 Task: Find a house in Imishli, Azerbaijan for 4 guests from 6th to 12th September with 4 bedrooms, 4 beds, 4 bathrooms, price range ₹10,000-₹14,000, WiFi, TV, and self check-in.
Action: Mouse pressed left at (460, 117)
Screenshot: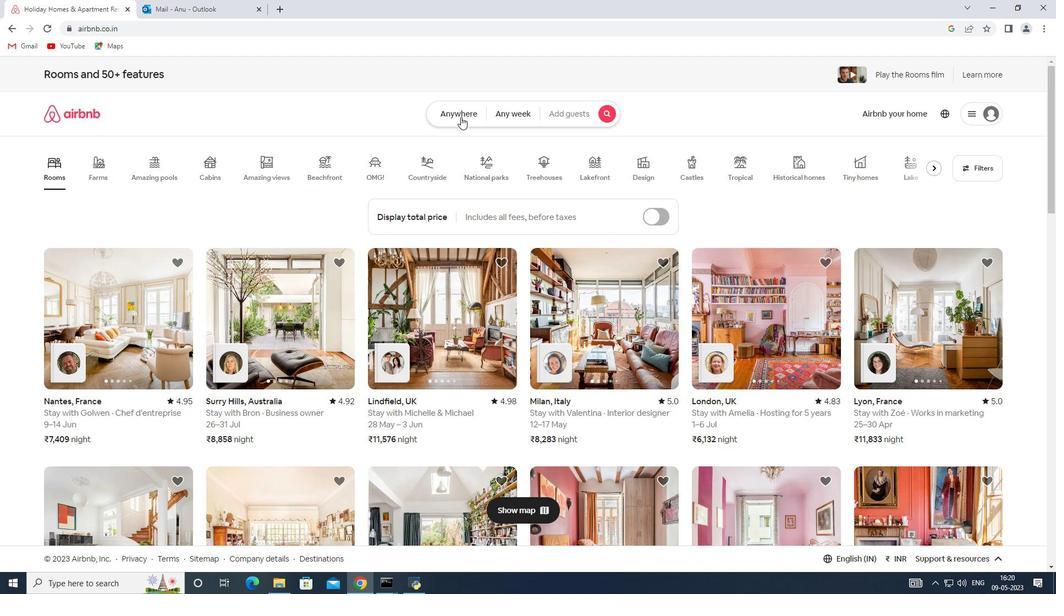 
Action: Mouse moved to (374, 155)
Screenshot: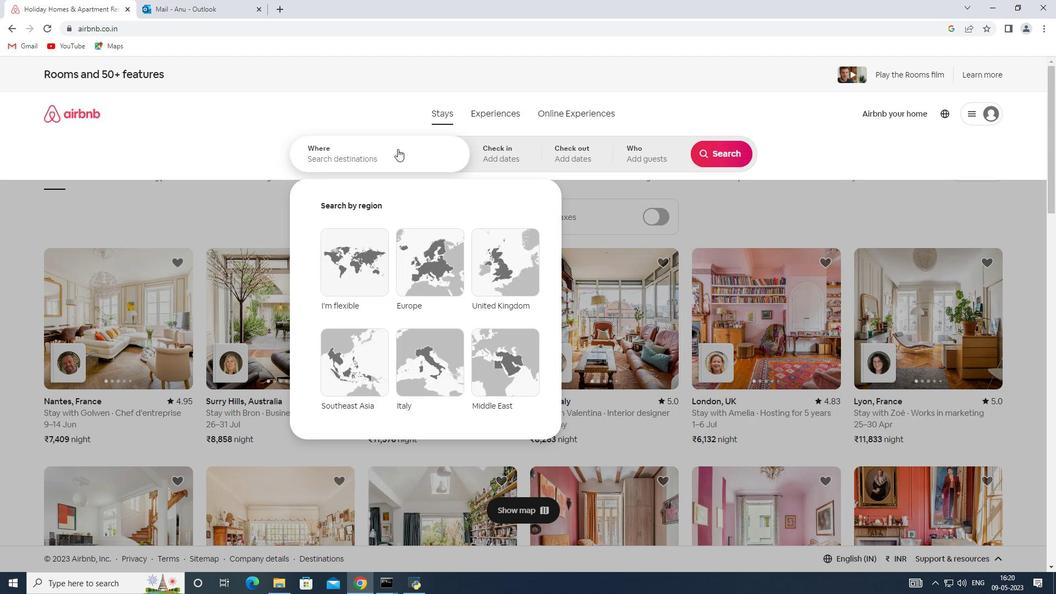 
Action: Mouse pressed left at (374, 155)
Screenshot: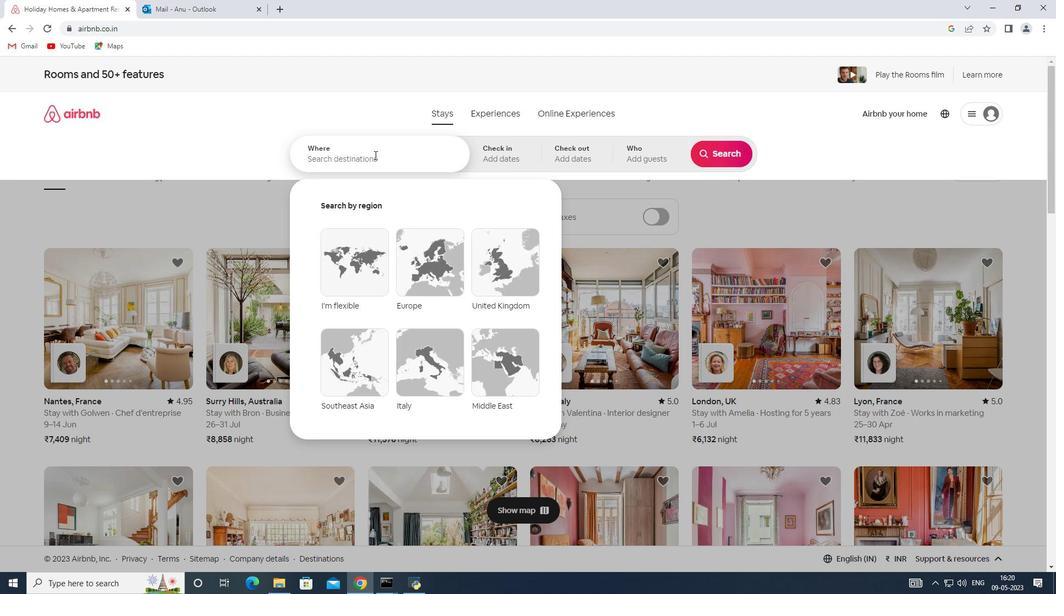 
Action: Key pressed <Key.shift><Key.shift><Key.shift><Key.shift><Key.shift><Key.shift><Key.shift><Key.shift><Key.shift><Key.shift><Key.shift><Key.shift><Key.shift><Key.shift><Key.shift><Key.shift><Key.shift><Key.shift><Key.shift><Key.shift><Key.shift><Key.shift><Key.shift><Key.shift><Key.shift><Key.shift><Key.shift><Key.shift><Key.shift><Key.shift><Key.shift><Key.shift><Key.shift><Key.shift><Key.shift><Key.shift><Key.shift><Key.shift><Key.shift><Key.shift><Key.shift><Key.shift><Key.shift><Key.shift><Key.shift><Key.shift><Key.shift><Key.shift><Key.shift><Key.shift><Key.shift><Key.shift><Key.shift>I
Screenshot: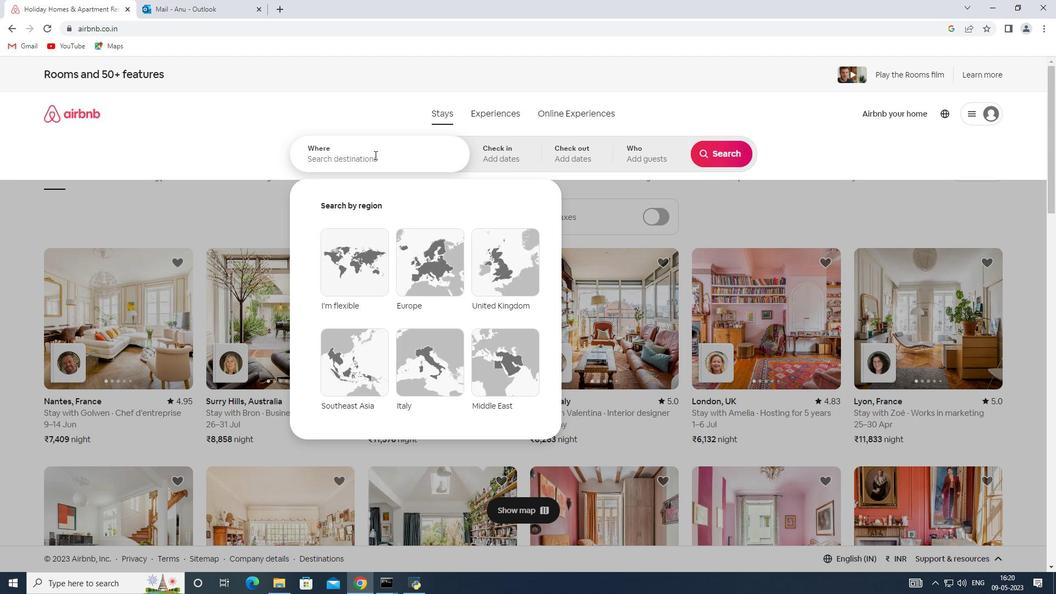 
Action: Mouse moved to (374, 155)
Screenshot: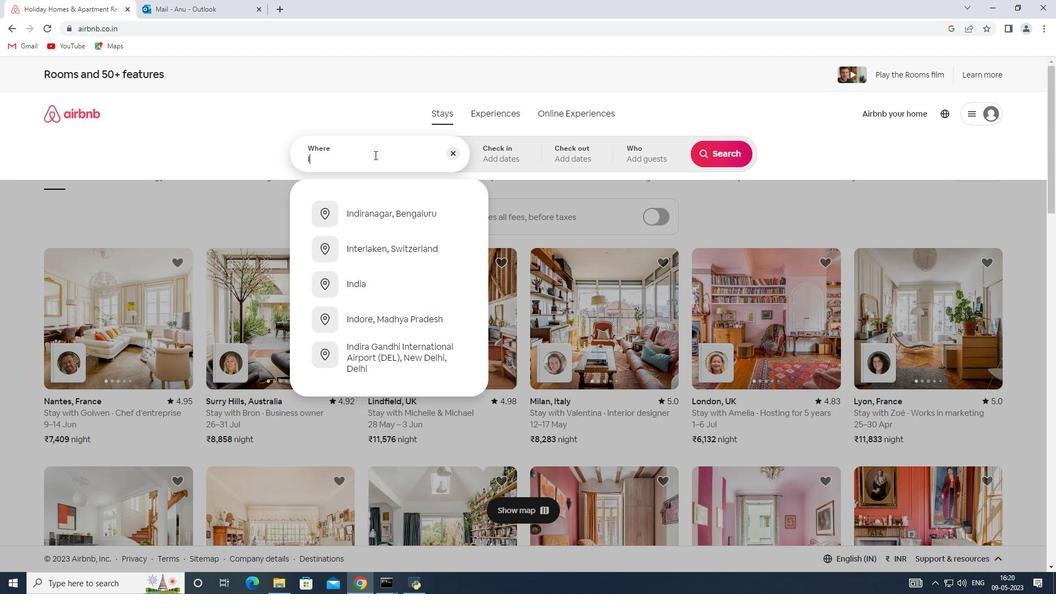 
Action: Key pressed mishli,<Key.shift><Key.shift><Key.shift>Azerbaijan
Screenshot: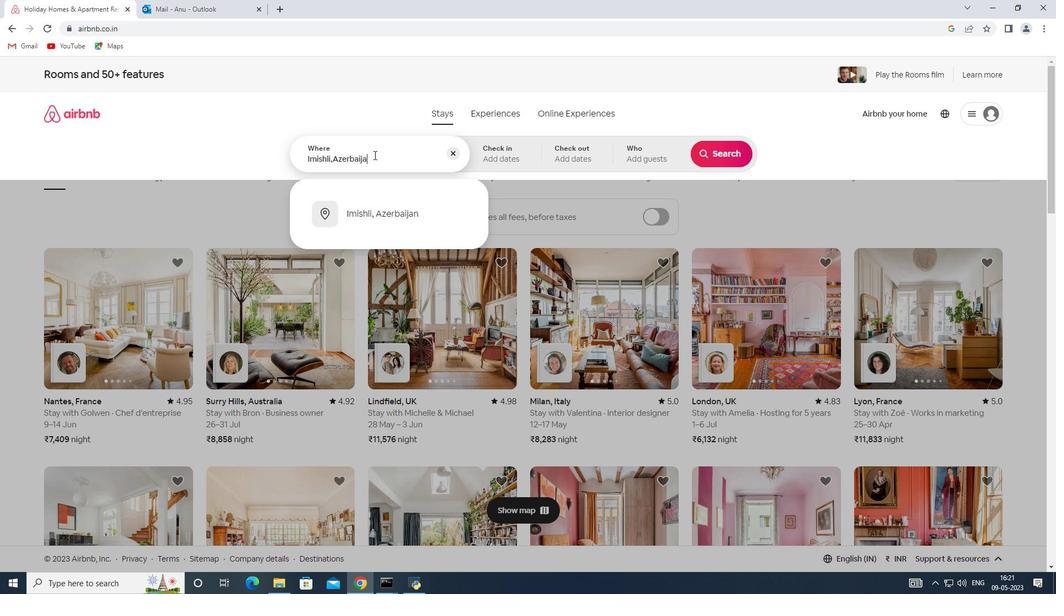 
Action: Mouse moved to (498, 156)
Screenshot: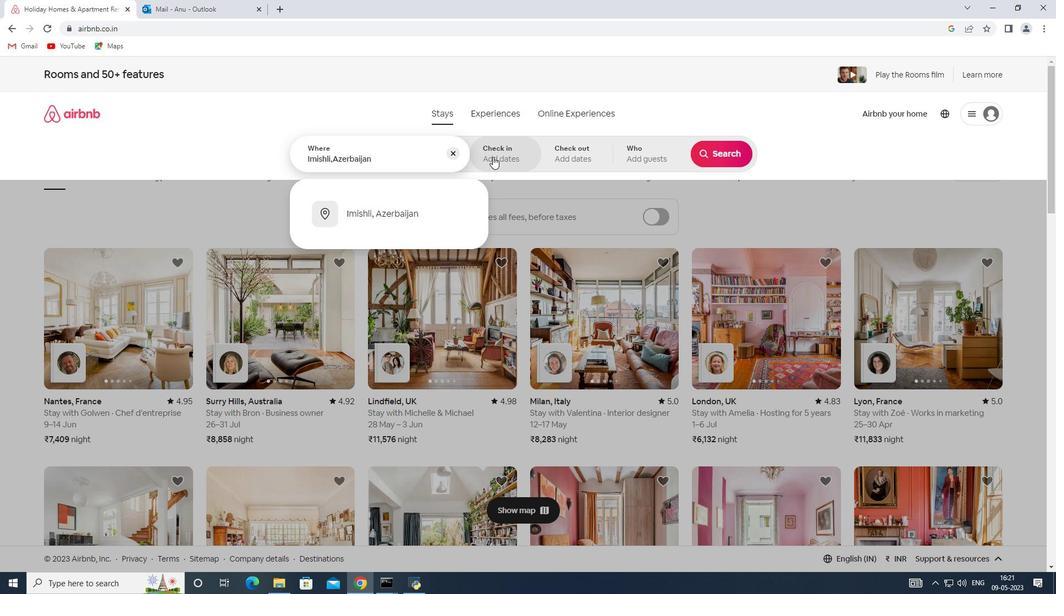 
Action: Mouse pressed left at (498, 156)
Screenshot: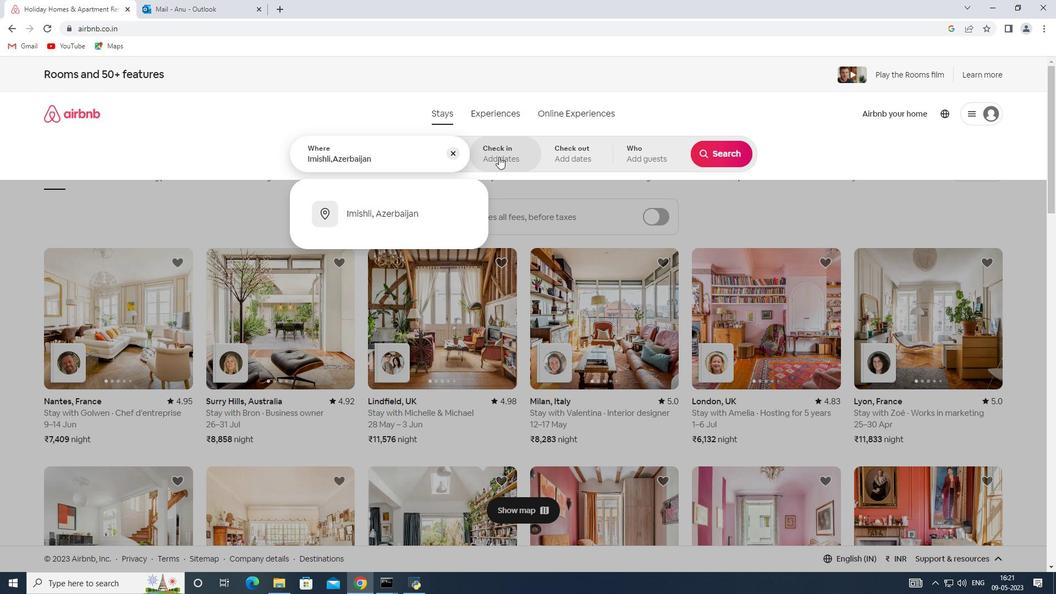 
Action: Mouse moved to (723, 235)
Screenshot: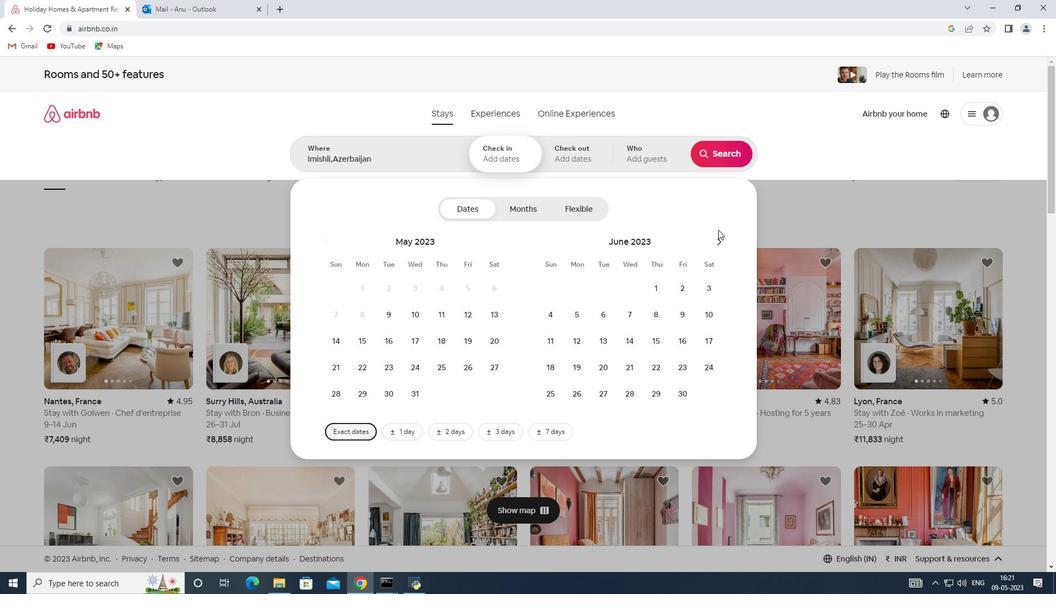 
Action: Mouse pressed left at (723, 235)
Screenshot: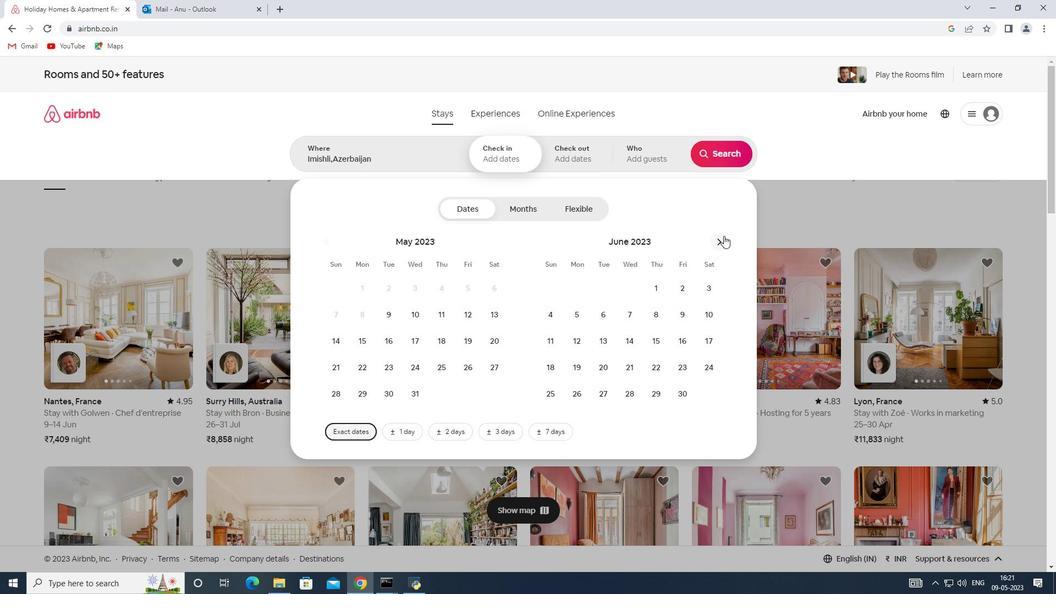 
Action: Mouse pressed left at (723, 235)
Screenshot: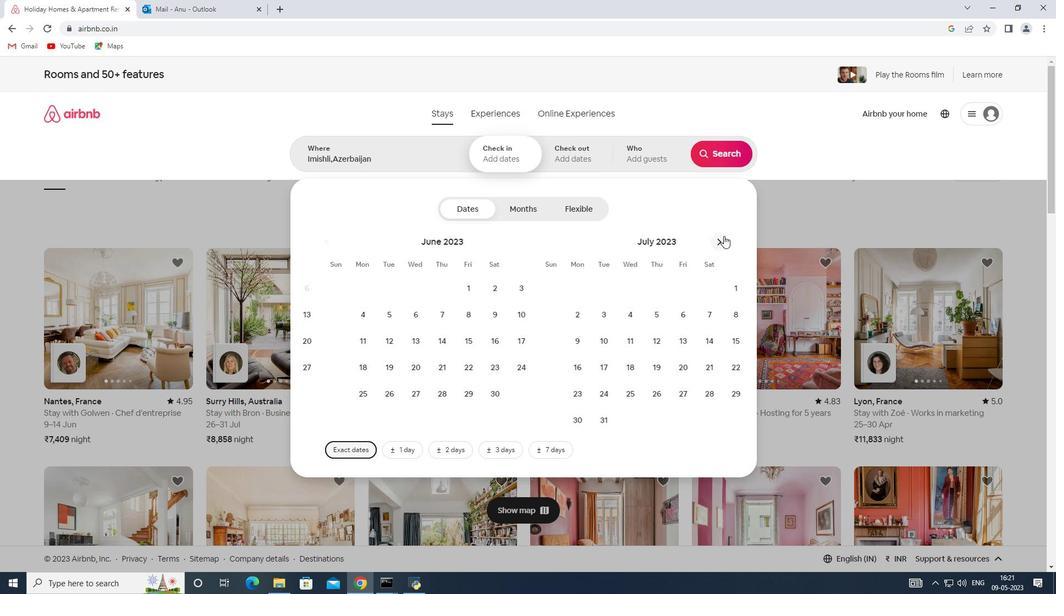 
Action: Mouse pressed left at (723, 235)
Screenshot: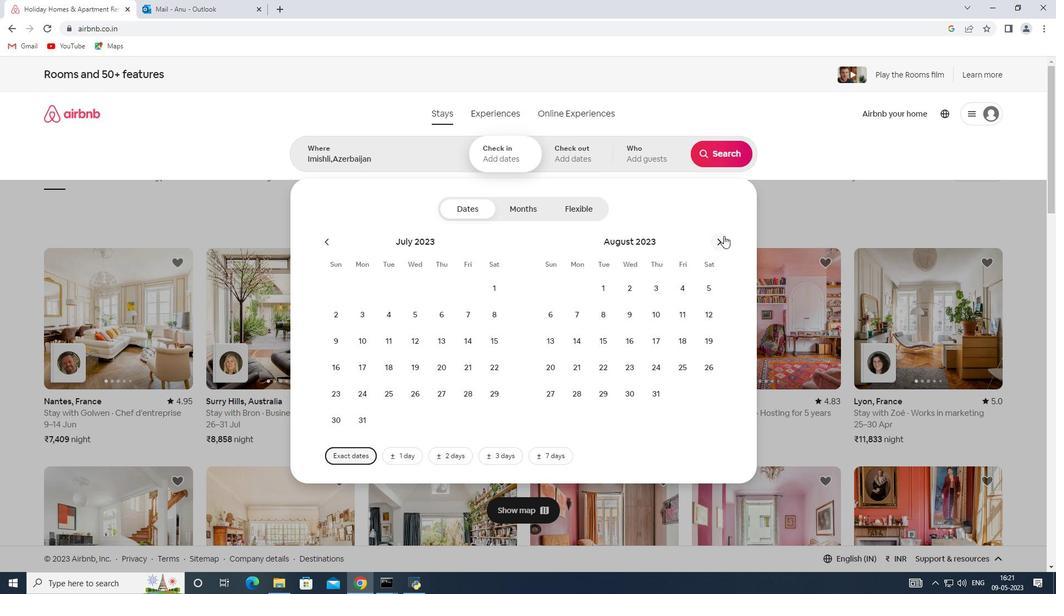 
Action: Mouse moved to (635, 319)
Screenshot: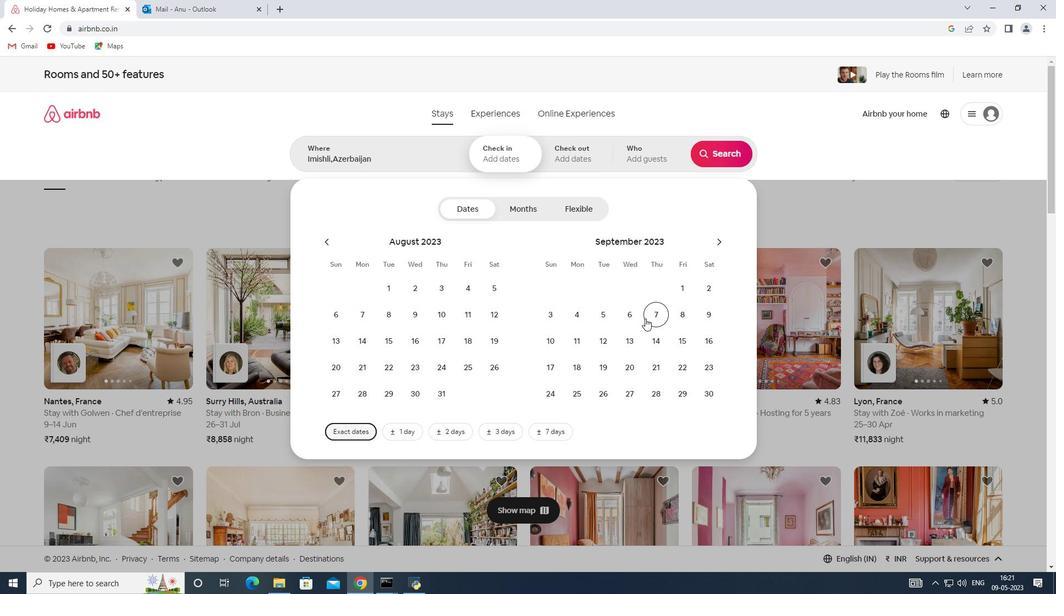 
Action: Mouse pressed left at (635, 319)
Screenshot: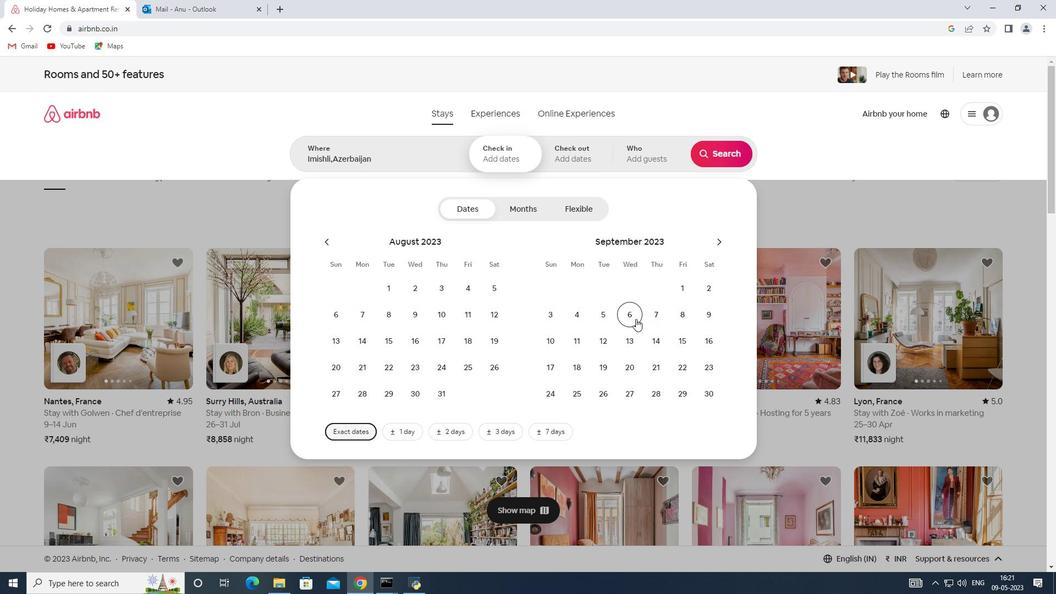 
Action: Mouse moved to (603, 347)
Screenshot: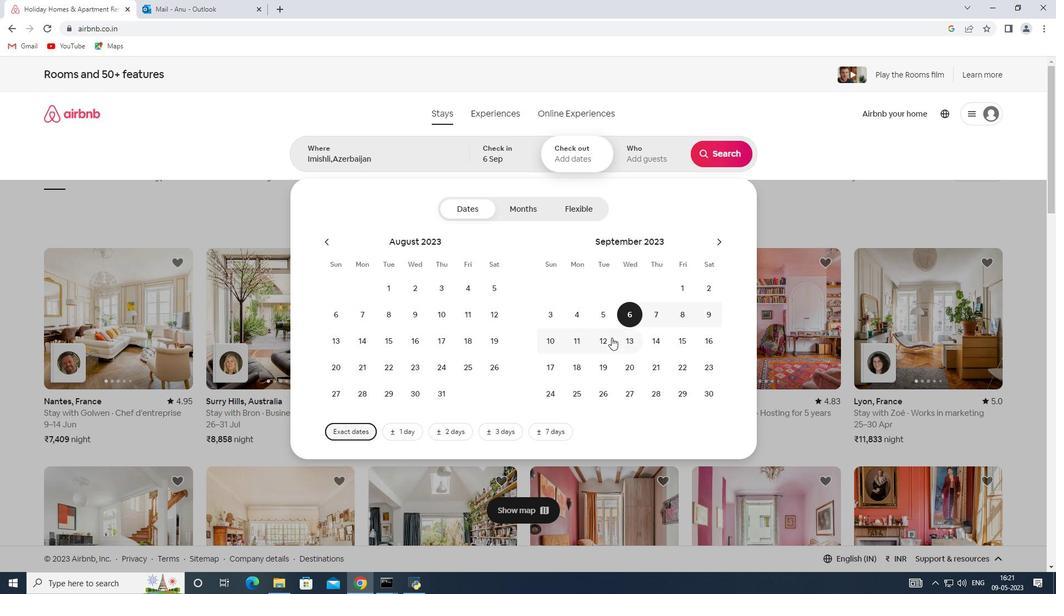 
Action: Mouse pressed left at (603, 347)
Screenshot: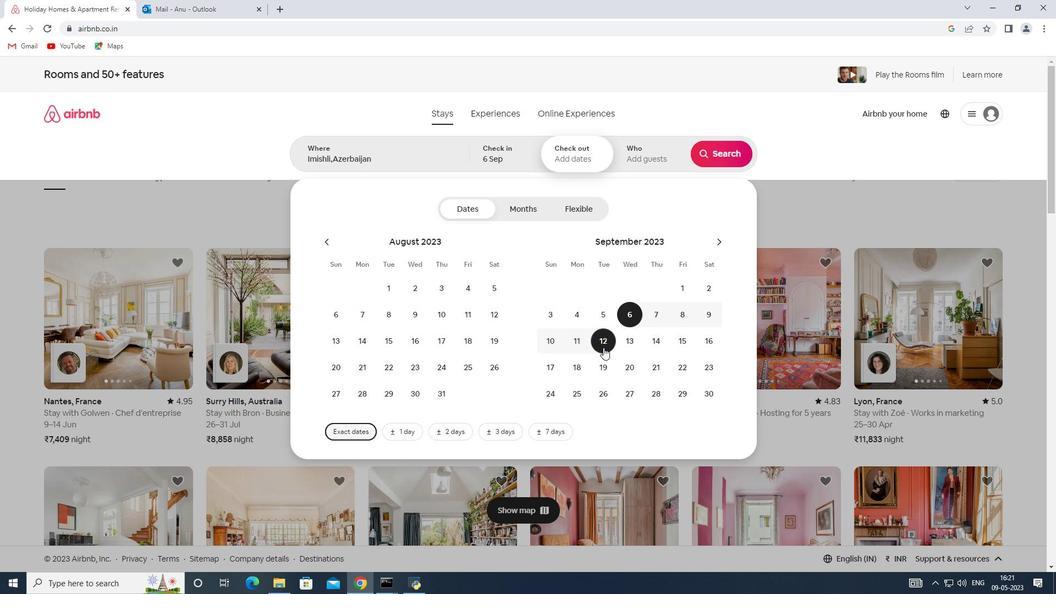 
Action: Mouse moved to (660, 157)
Screenshot: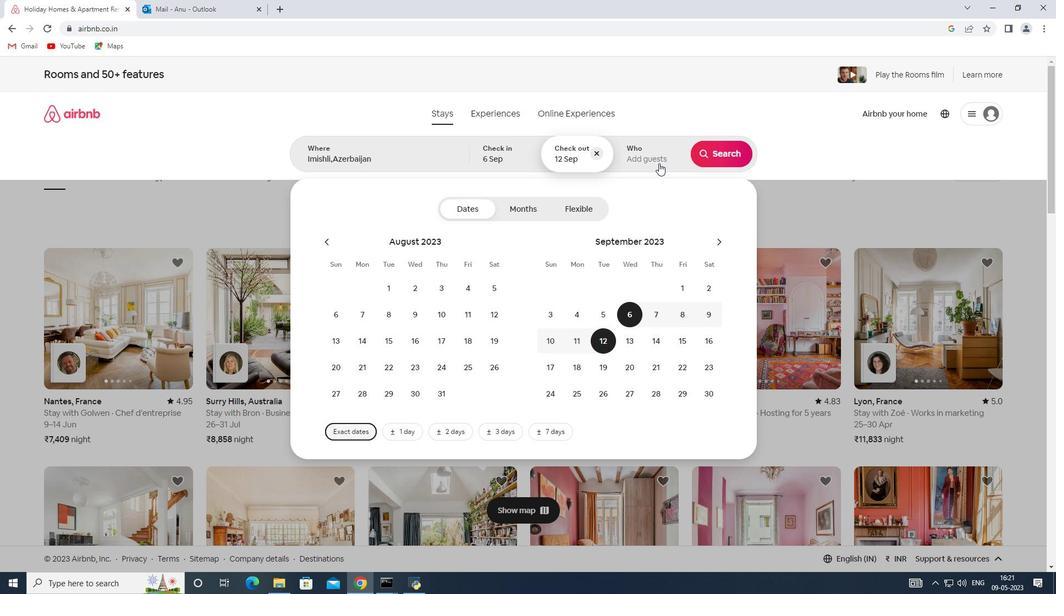 
Action: Mouse pressed left at (660, 157)
Screenshot: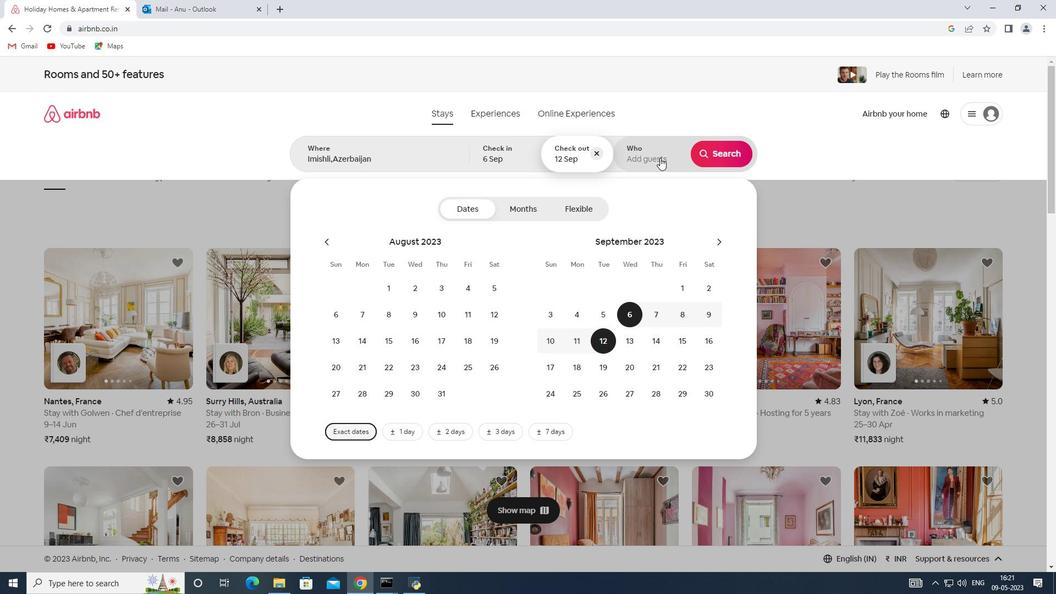 
Action: Mouse moved to (720, 210)
Screenshot: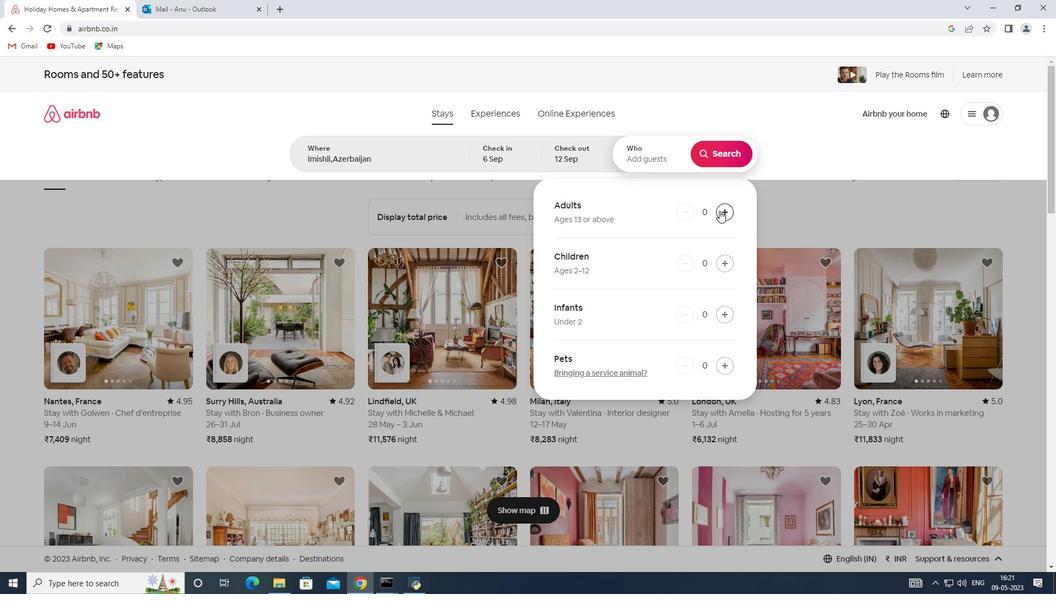 
Action: Mouse pressed left at (720, 210)
Screenshot: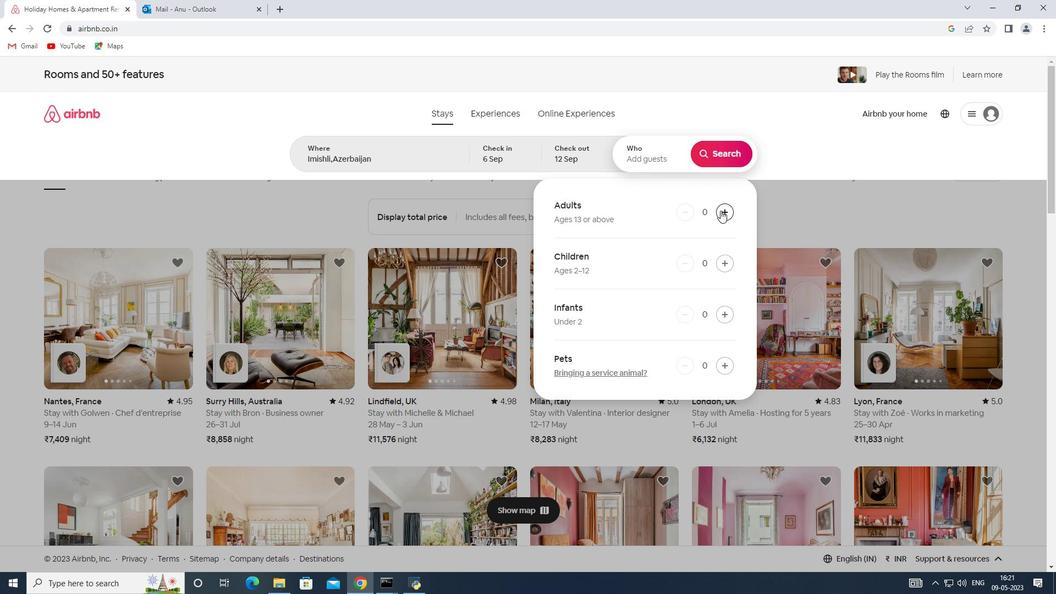 
Action: Mouse pressed left at (720, 210)
Screenshot: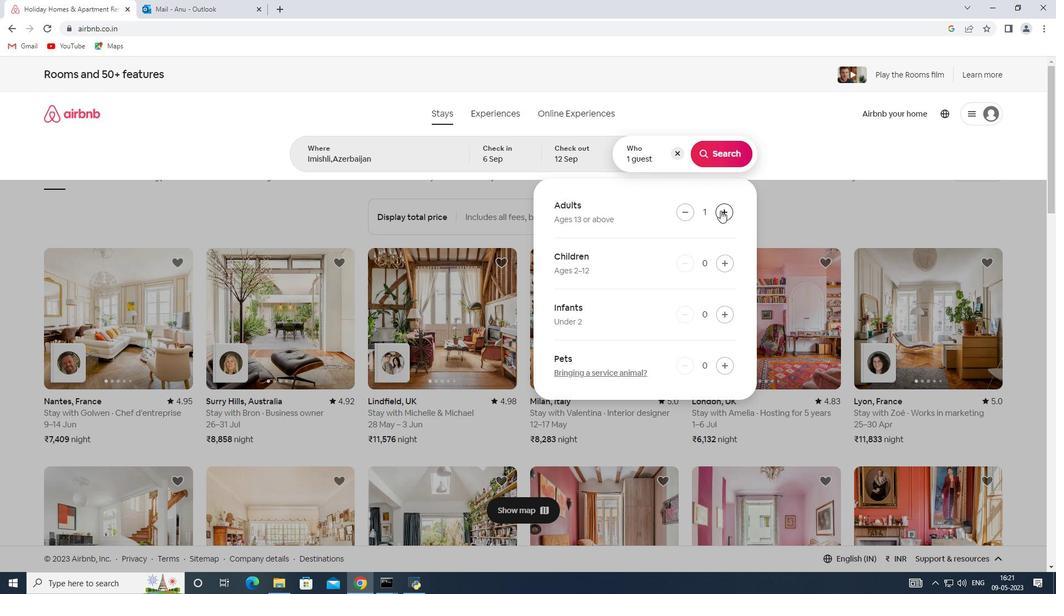 
Action: Mouse moved to (716, 214)
Screenshot: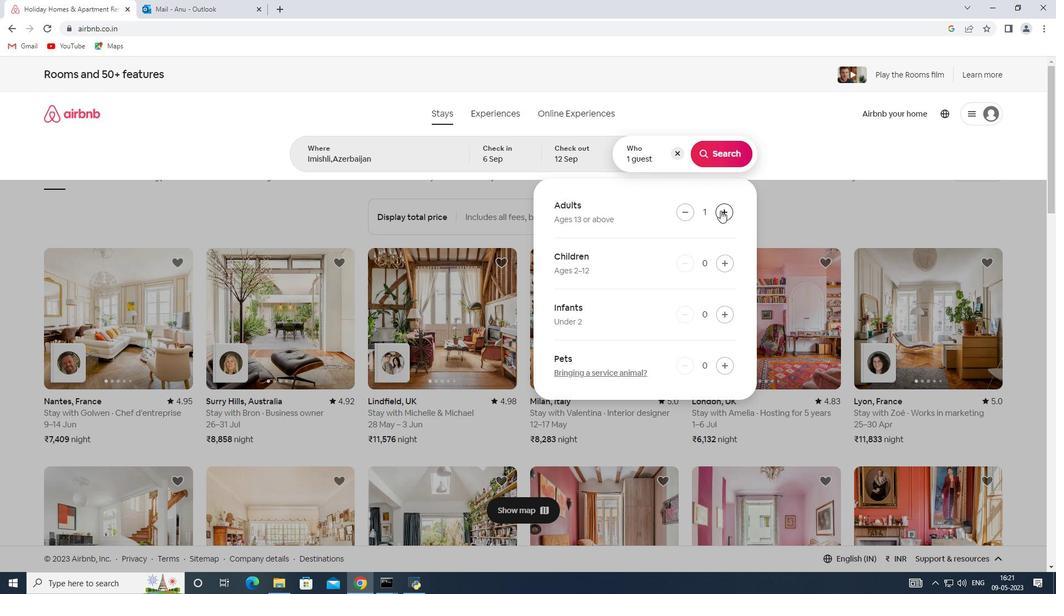 
Action: Mouse pressed left at (716, 214)
Screenshot: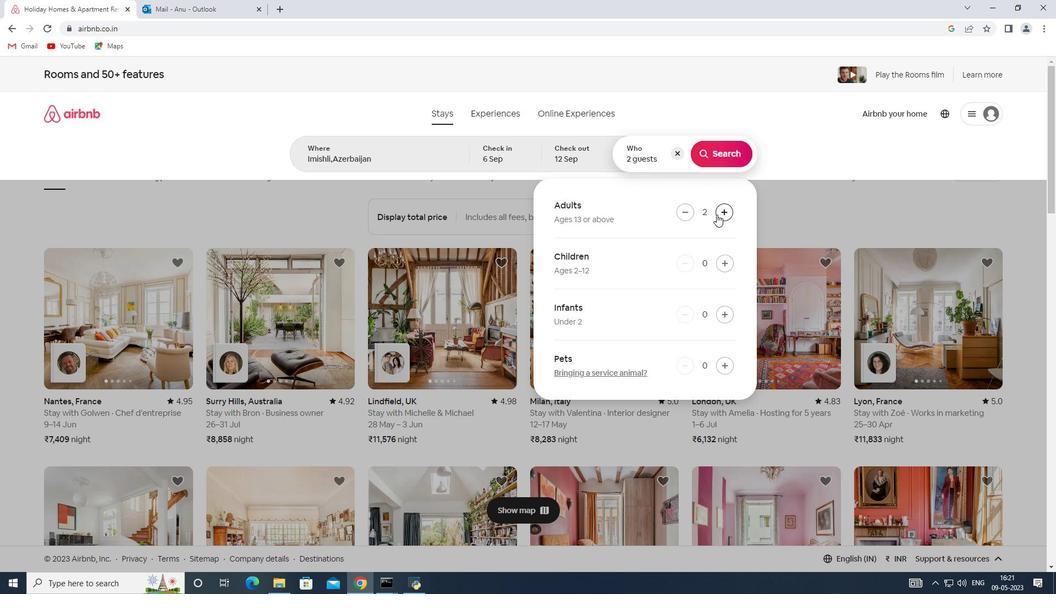 
Action: Mouse pressed left at (716, 214)
Screenshot: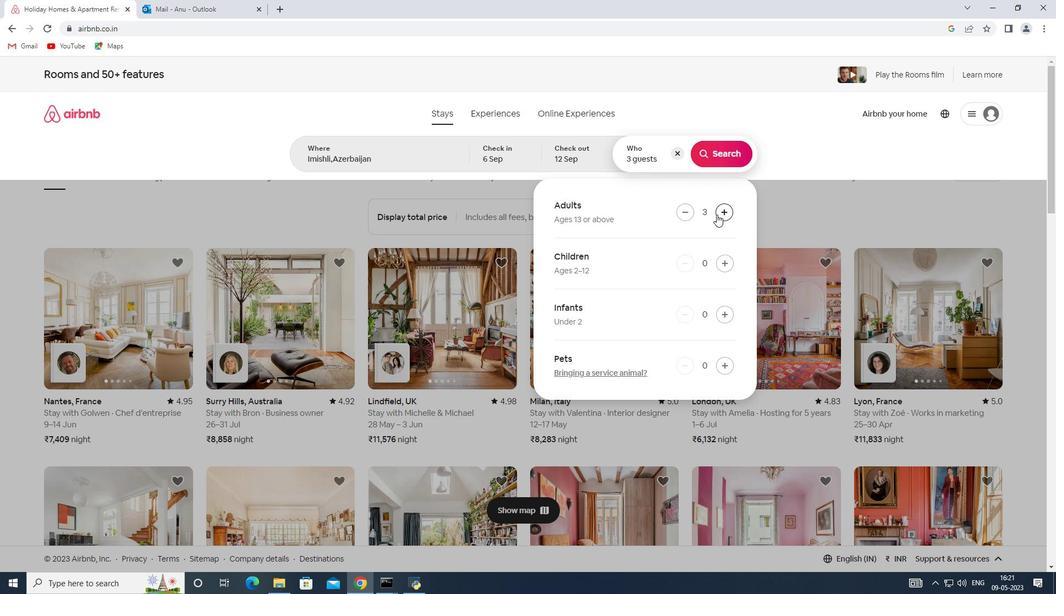 
Action: Mouse moved to (710, 146)
Screenshot: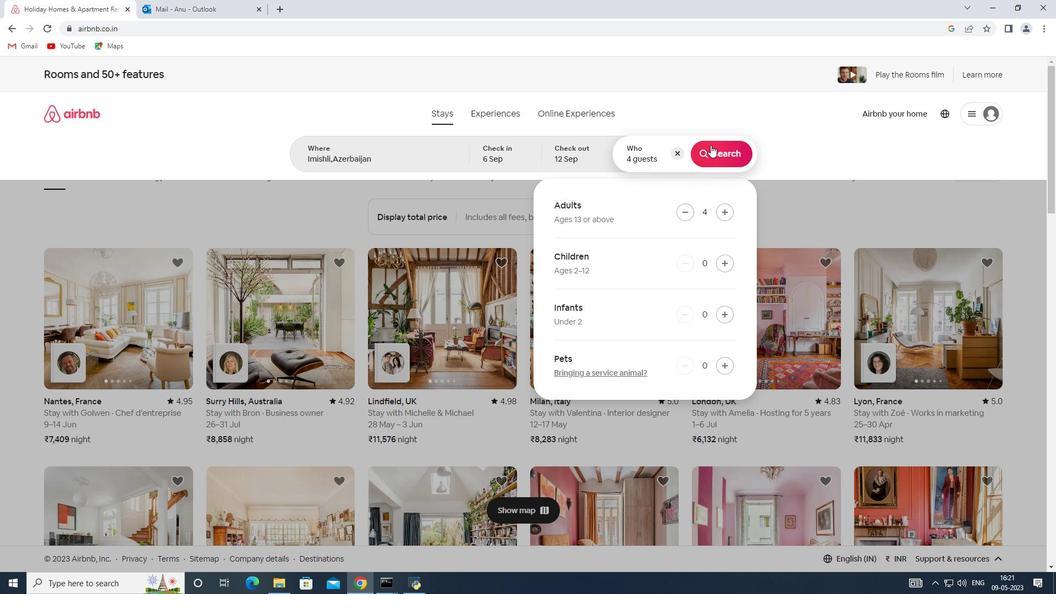 
Action: Mouse pressed left at (710, 146)
Screenshot: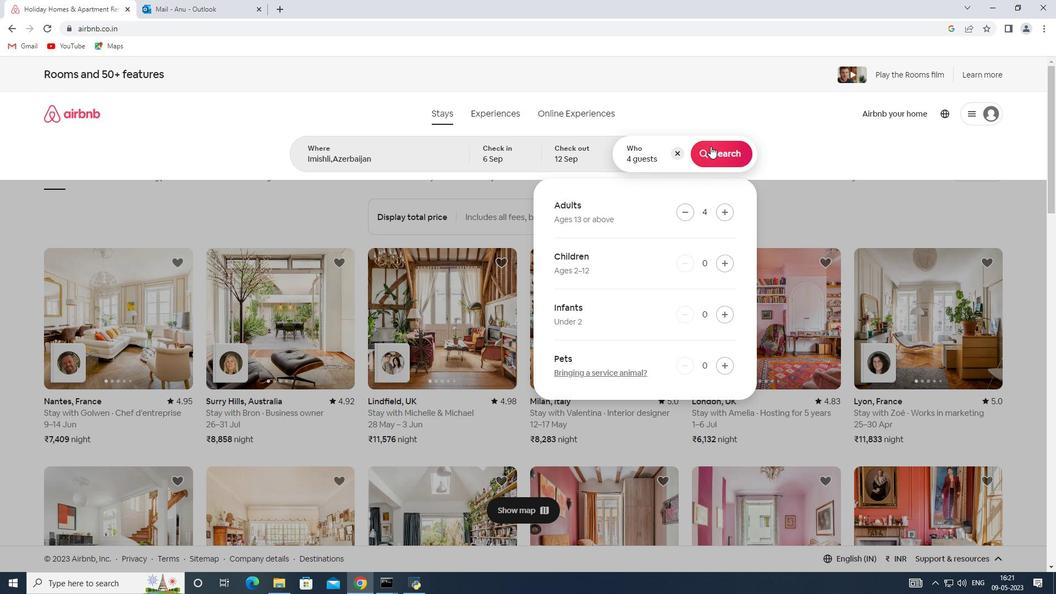 
Action: Mouse moved to (1009, 117)
Screenshot: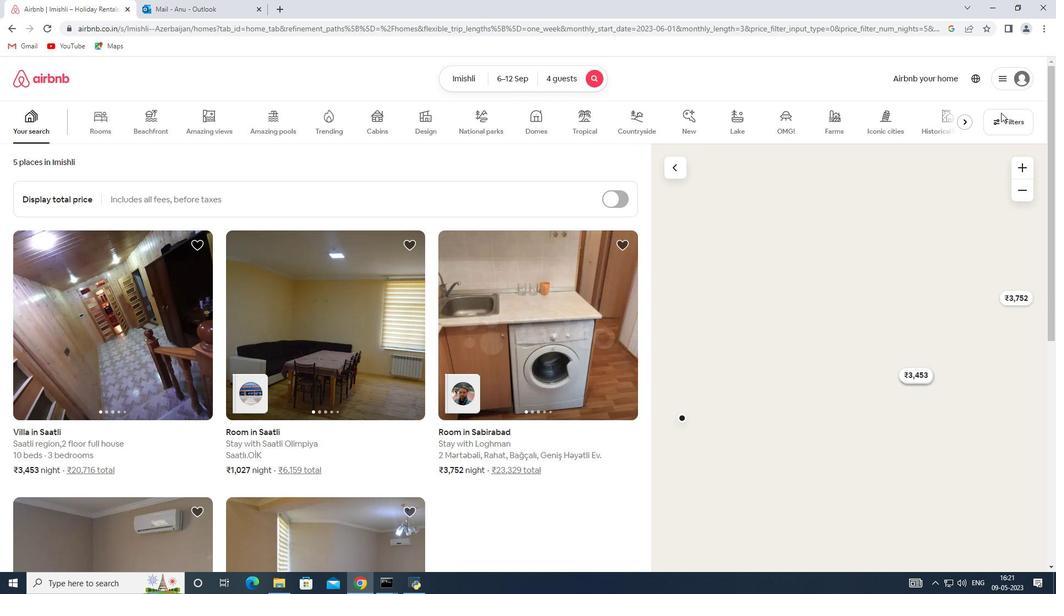 
Action: Mouse pressed left at (1009, 117)
Screenshot: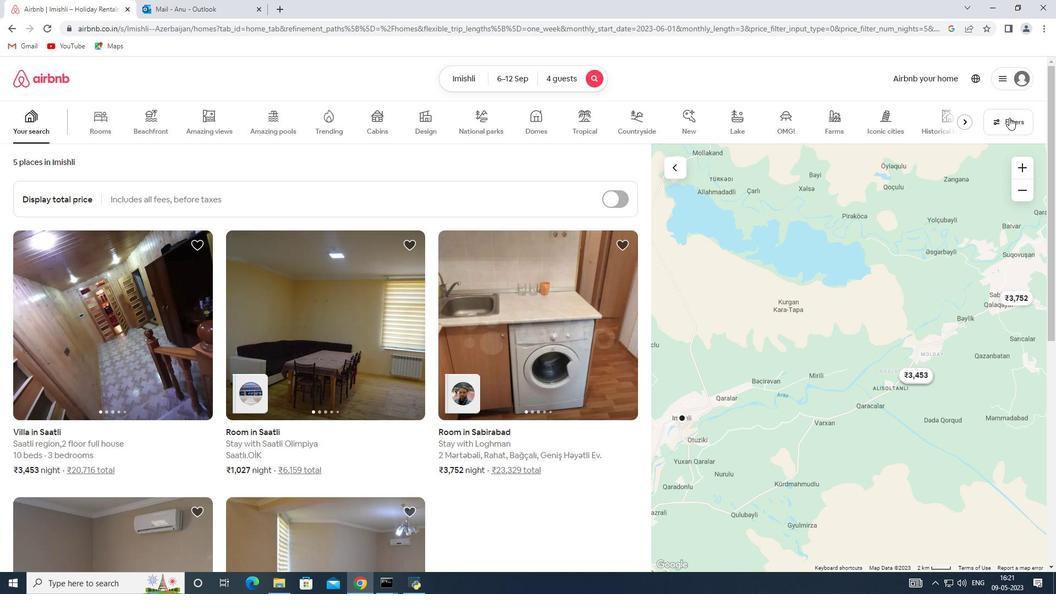 
Action: Mouse moved to (392, 397)
Screenshot: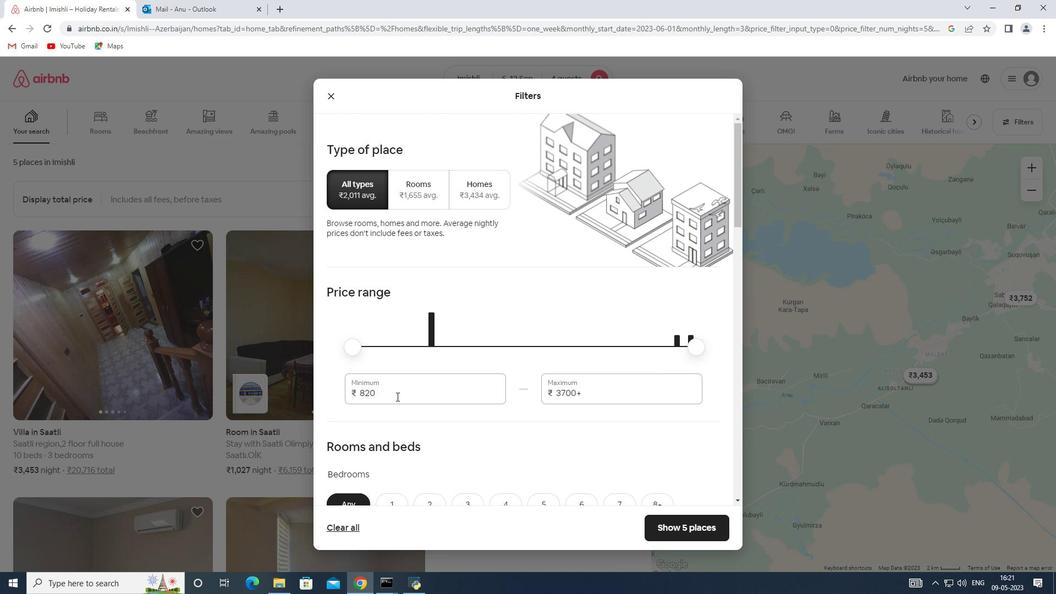
Action: Mouse pressed left at (392, 397)
Screenshot: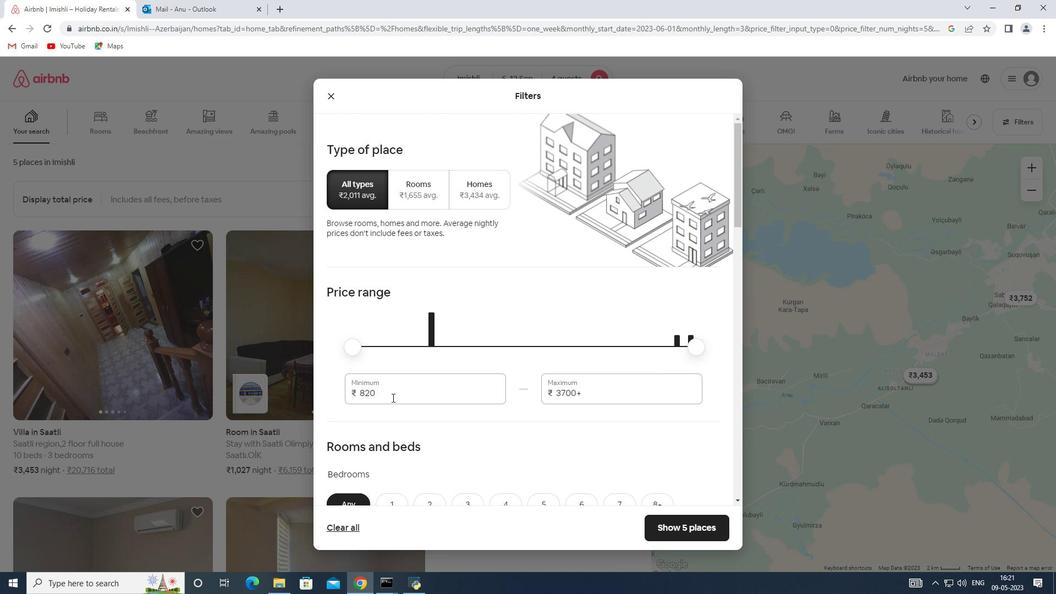 
Action: Mouse moved to (347, 390)
Screenshot: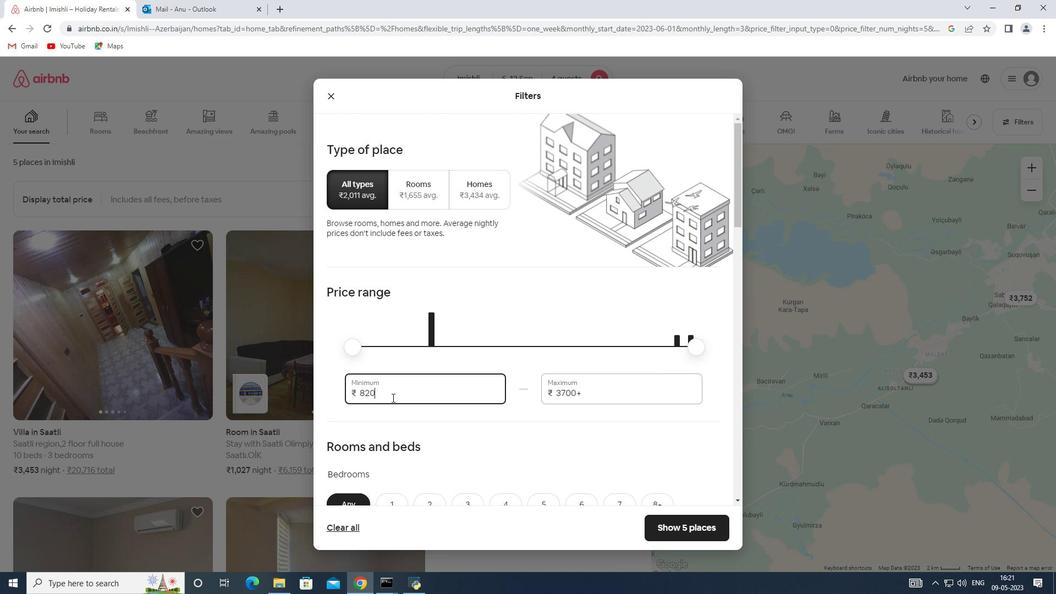 
Action: Key pressed 10000
Screenshot: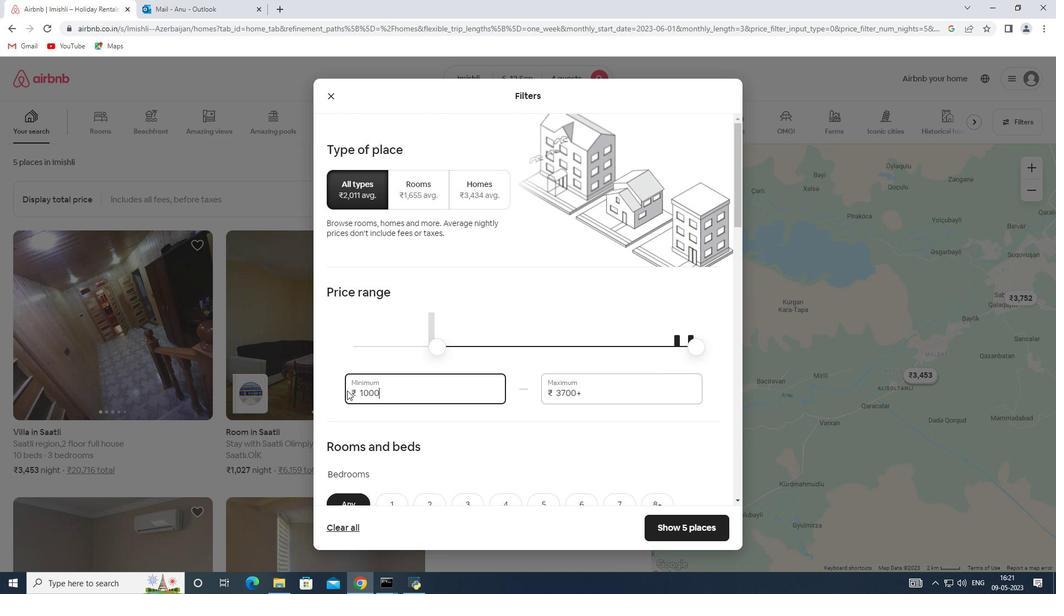 
Action: Mouse moved to (590, 391)
Screenshot: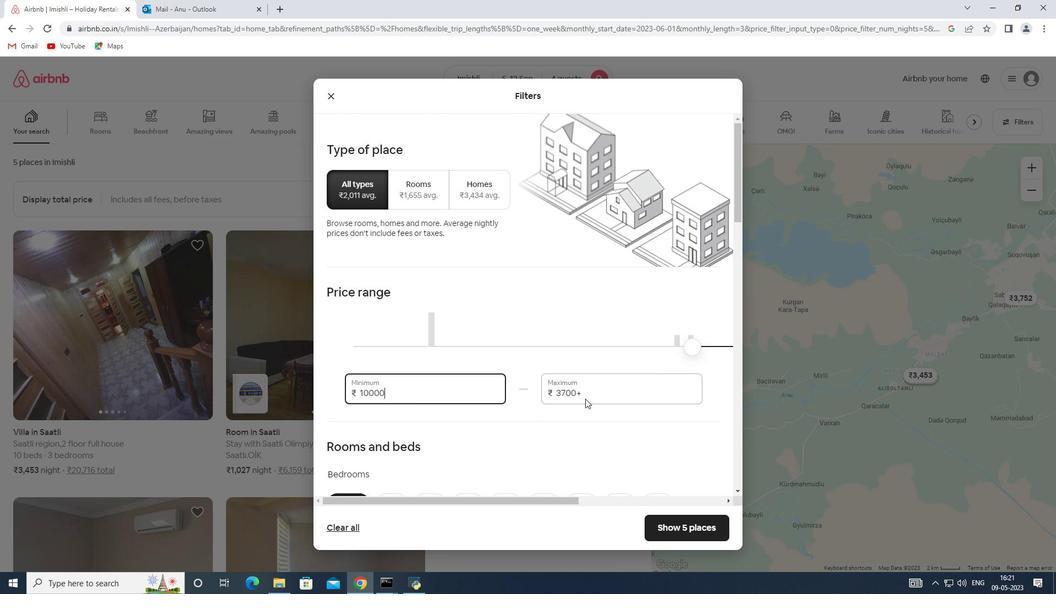 
Action: Mouse pressed left at (590, 391)
Screenshot: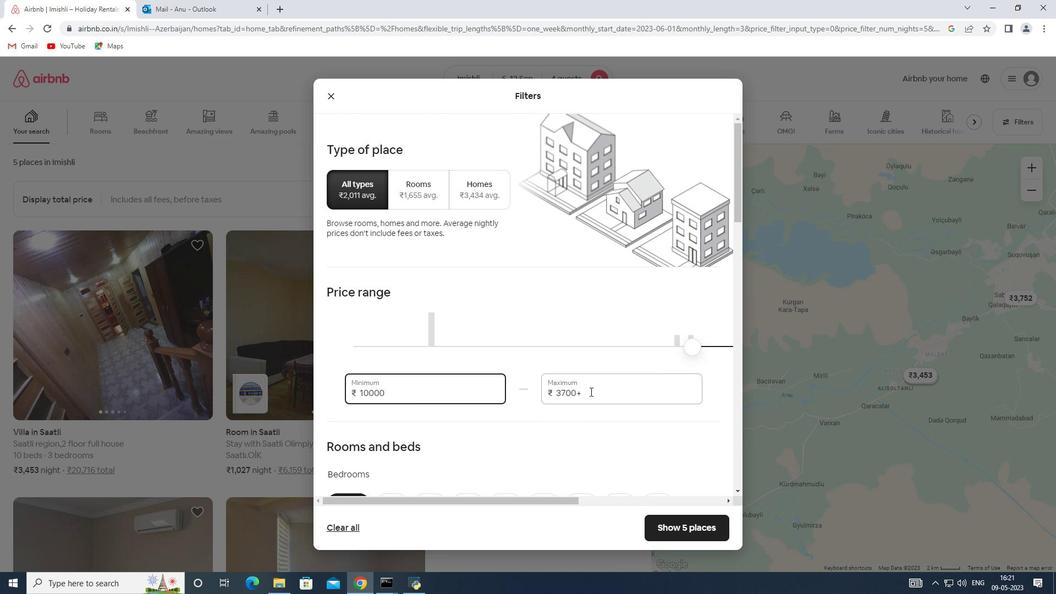 
Action: Mouse moved to (506, 389)
Screenshot: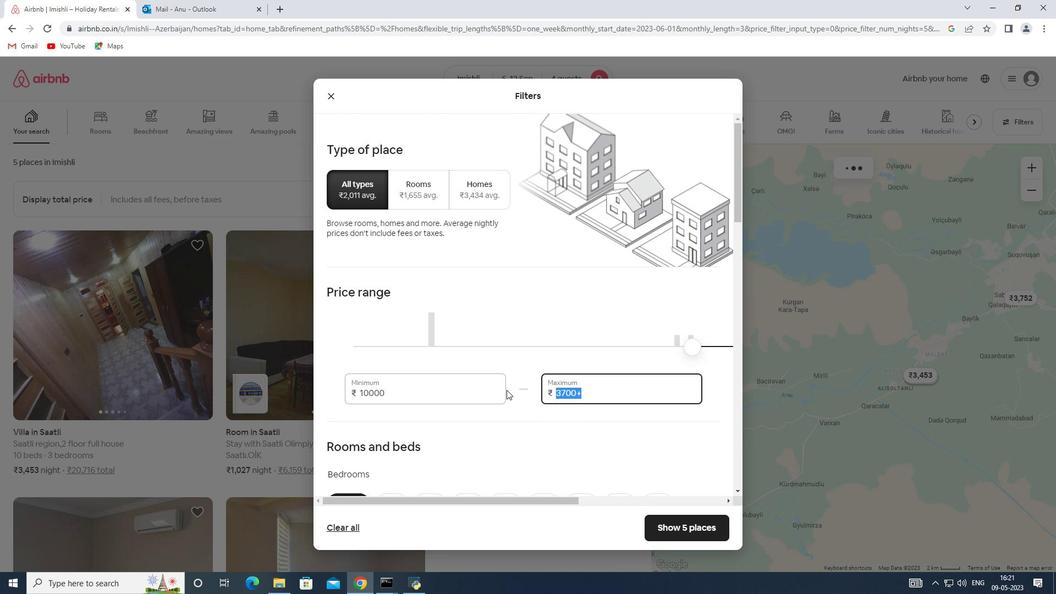 
Action: Key pressed 14000
Screenshot: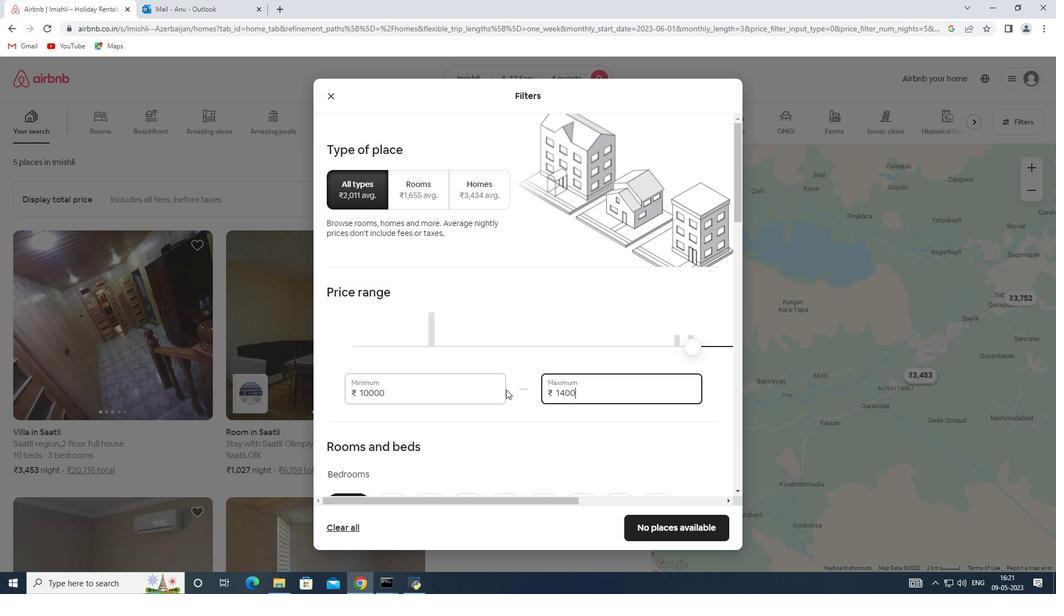 
Action: Mouse scrolled (506, 388) with delta (0, 0)
Screenshot: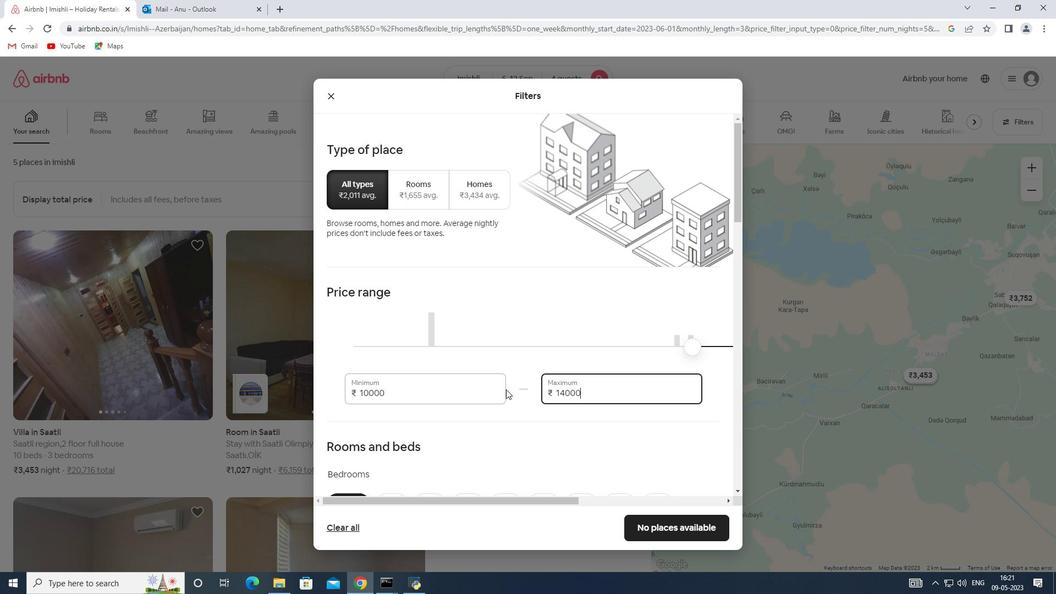 
Action: Mouse scrolled (506, 388) with delta (0, 0)
Screenshot: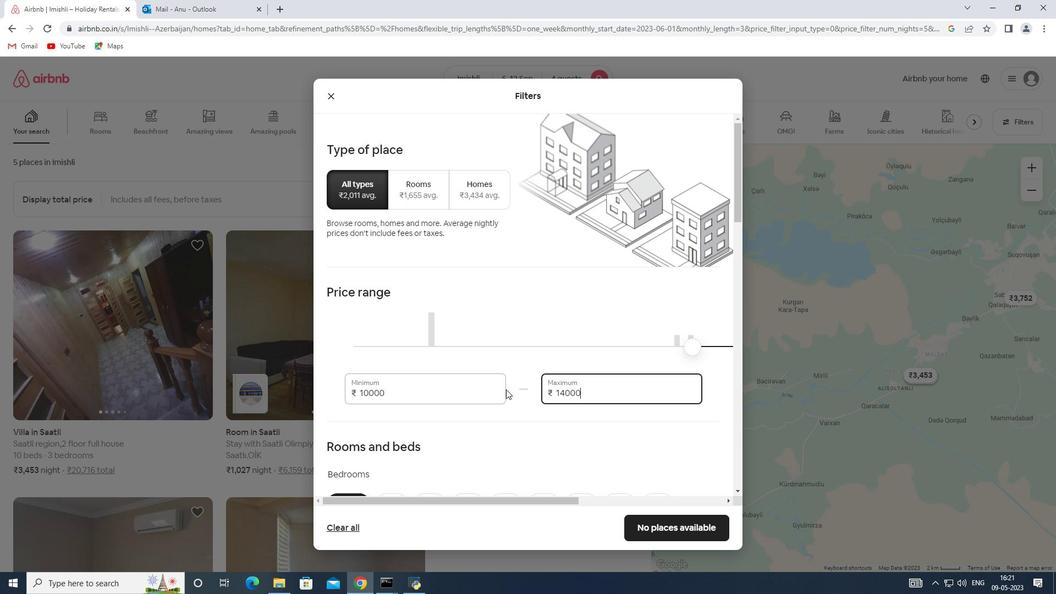 
Action: Mouse scrolled (506, 388) with delta (0, 0)
Screenshot: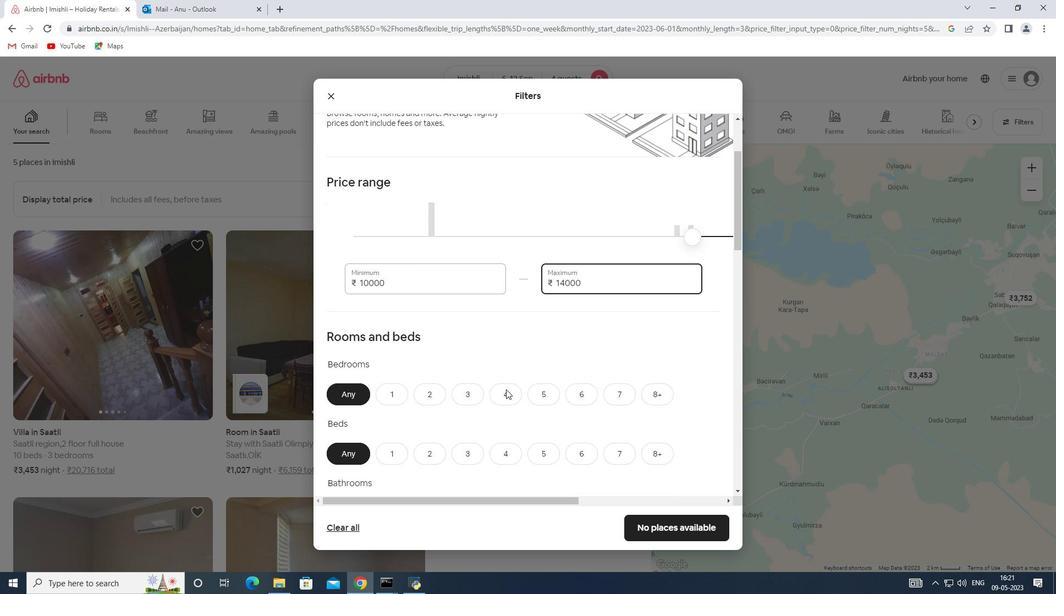 
Action: Mouse moved to (493, 381)
Screenshot: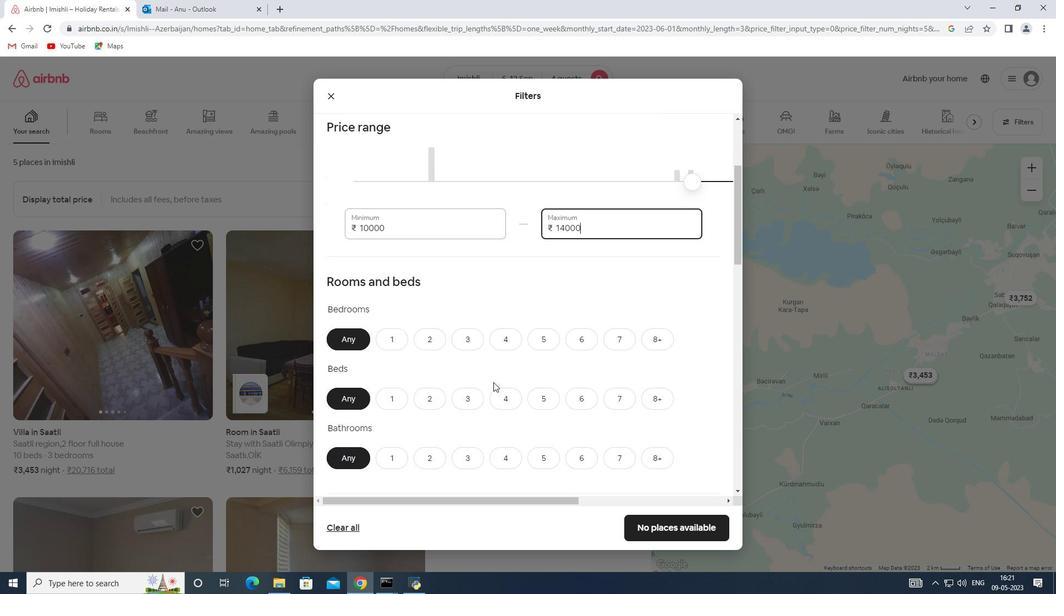 
Action: Mouse scrolled (493, 381) with delta (0, 0)
Screenshot: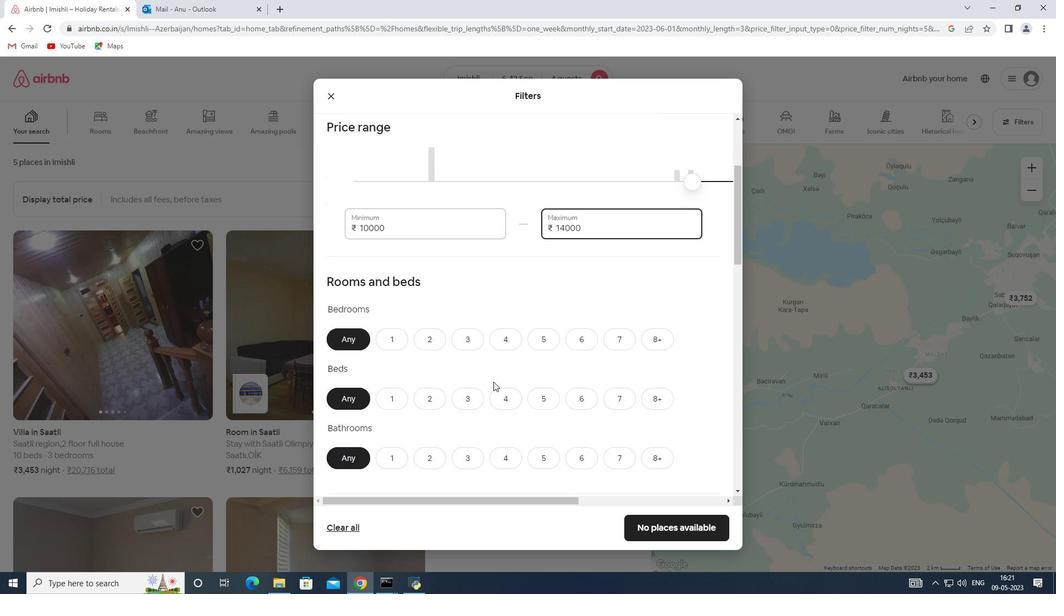 
Action: Mouse moved to (502, 285)
Screenshot: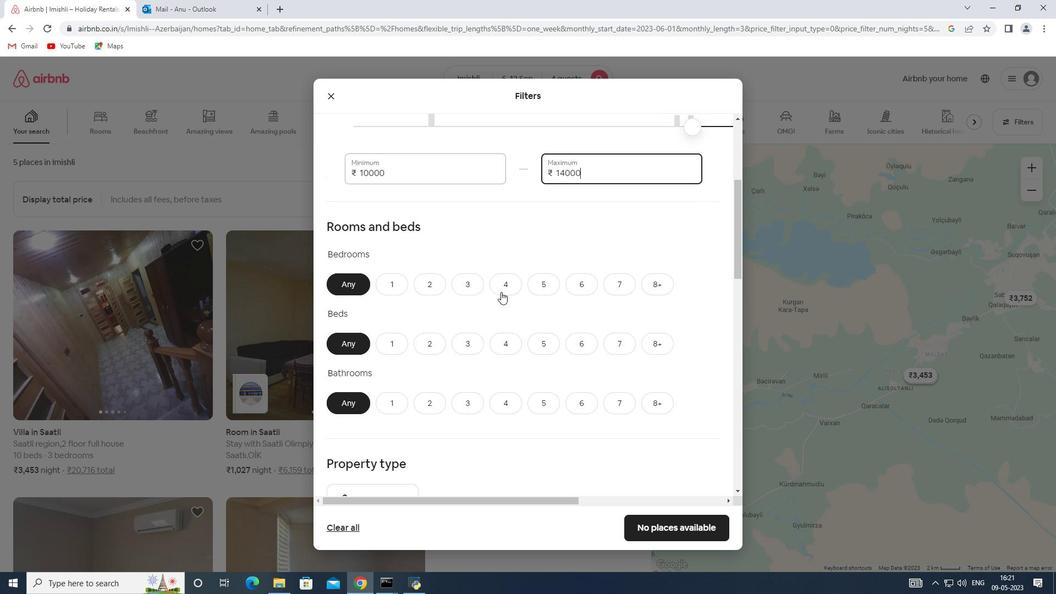 
Action: Mouse pressed left at (502, 285)
Screenshot: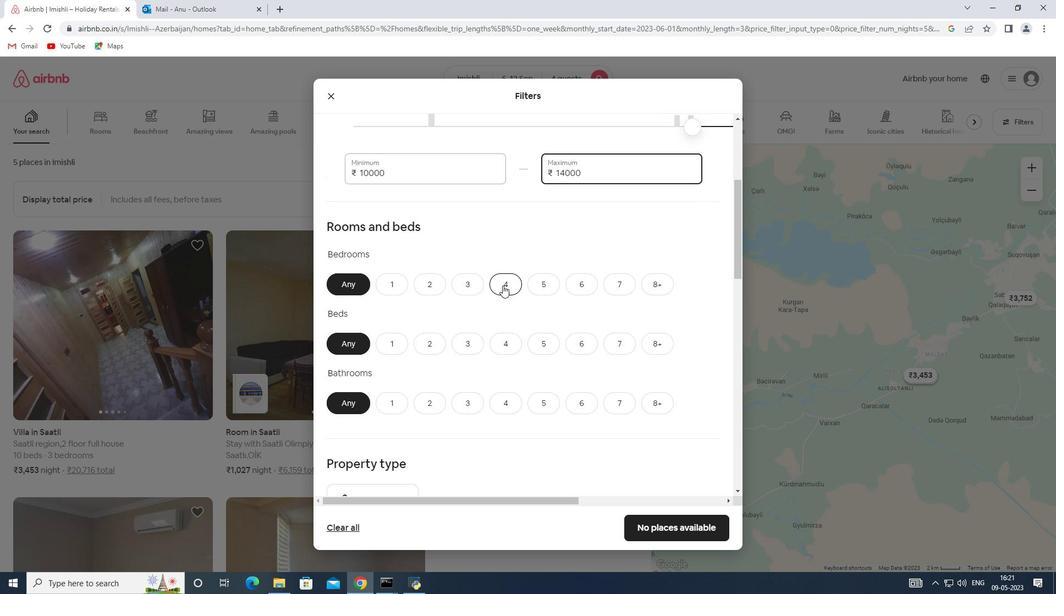 
Action: Mouse moved to (504, 342)
Screenshot: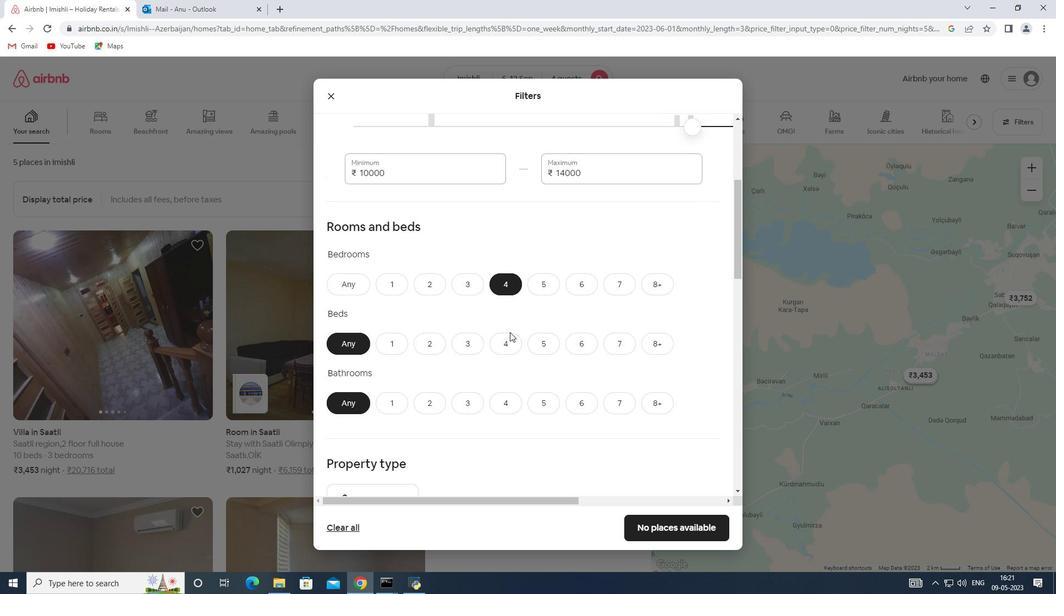 
Action: Mouse pressed left at (504, 342)
Screenshot: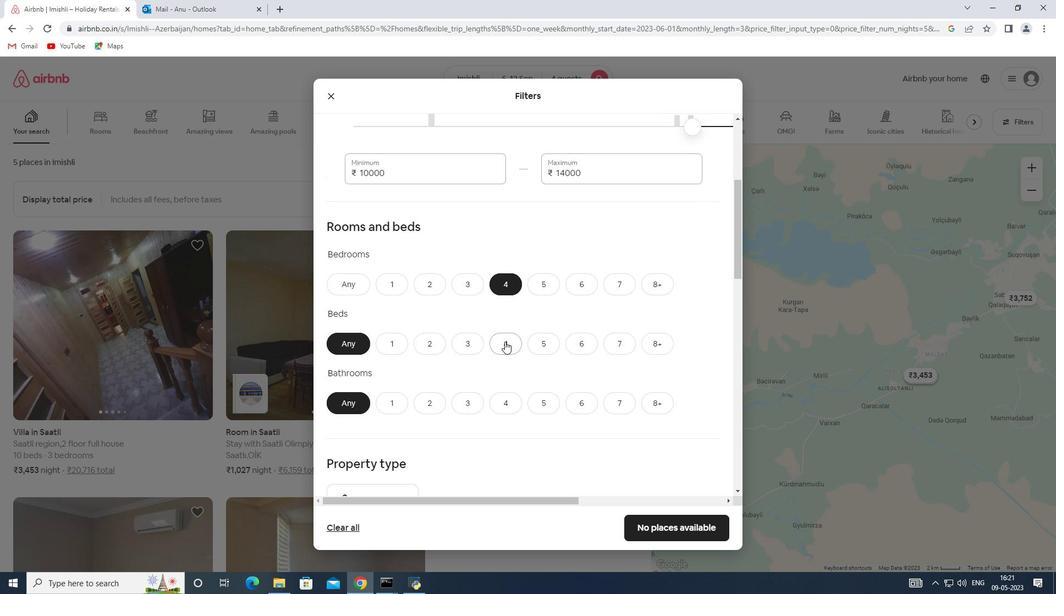 
Action: Mouse moved to (504, 402)
Screenshot: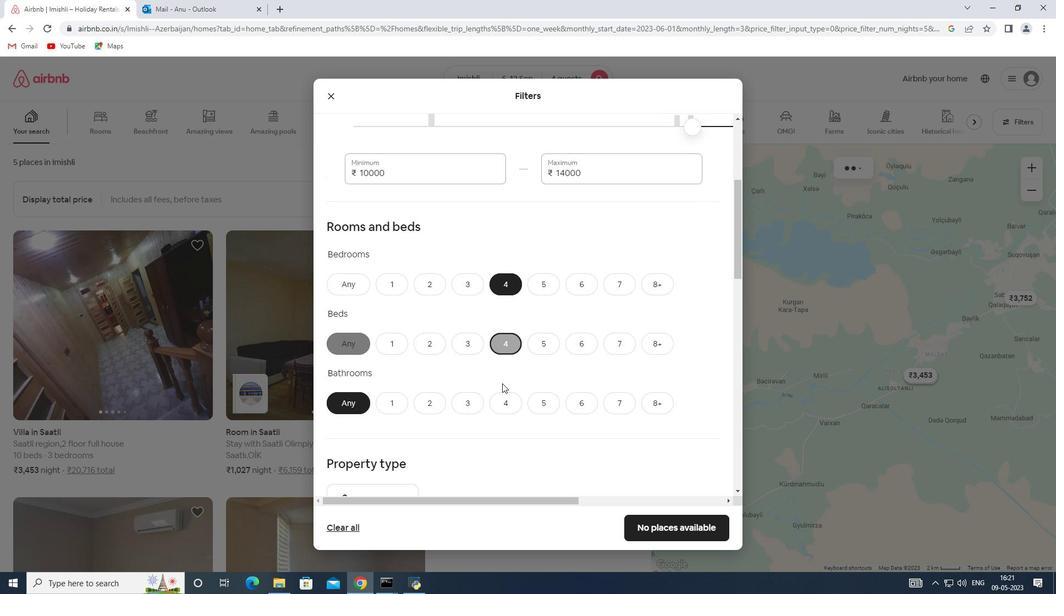 
Action: Mouse pressed left at (504, 402)
Screenshot: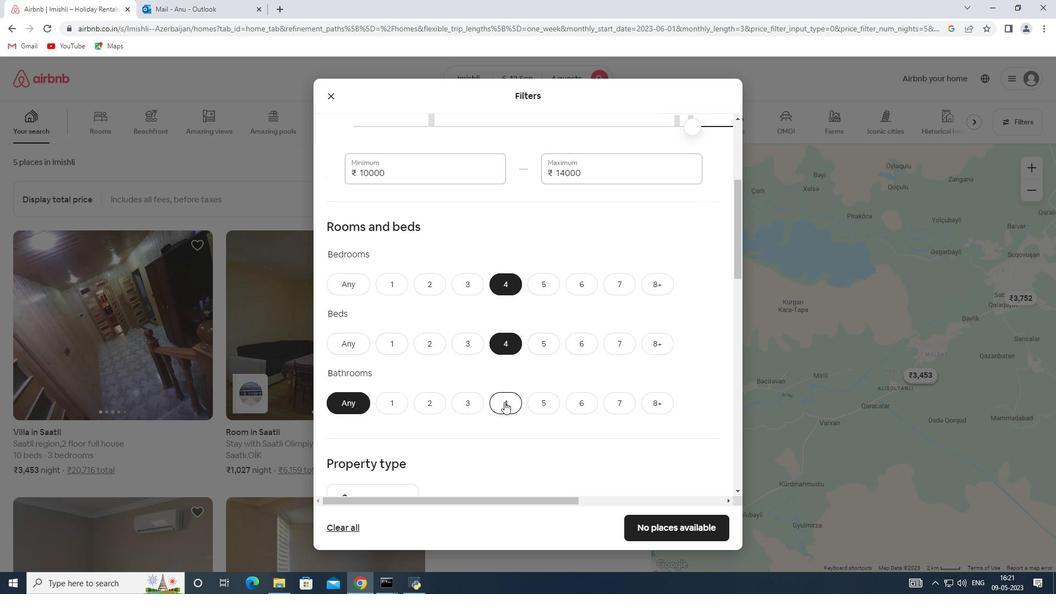 
Action: Mouse moved to (503, 393)
Screenshot: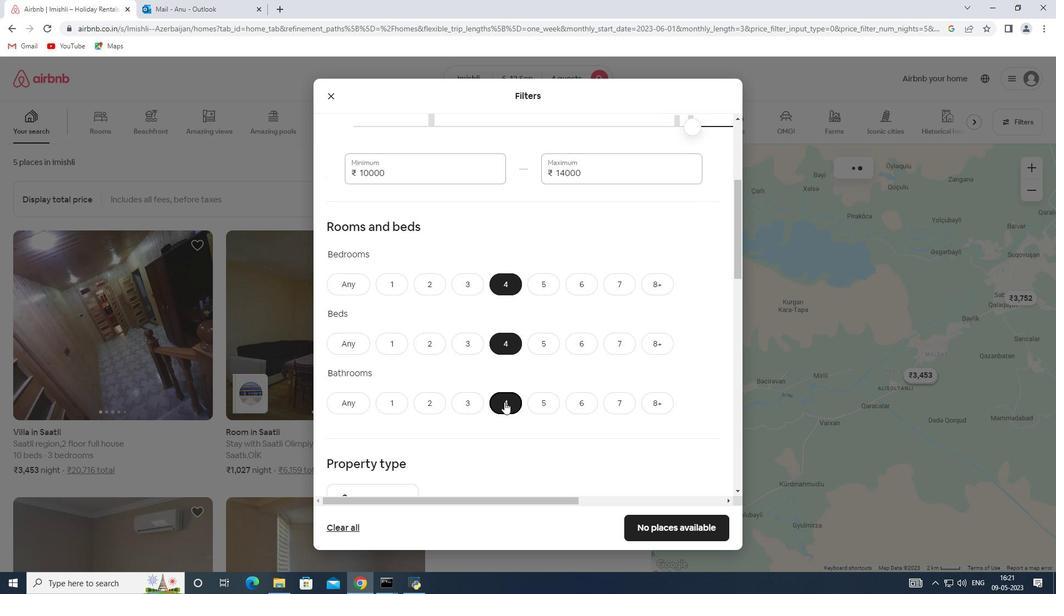 
Action: Mouse scrolled (503, 392) with delta (0, 0)
Screenshot: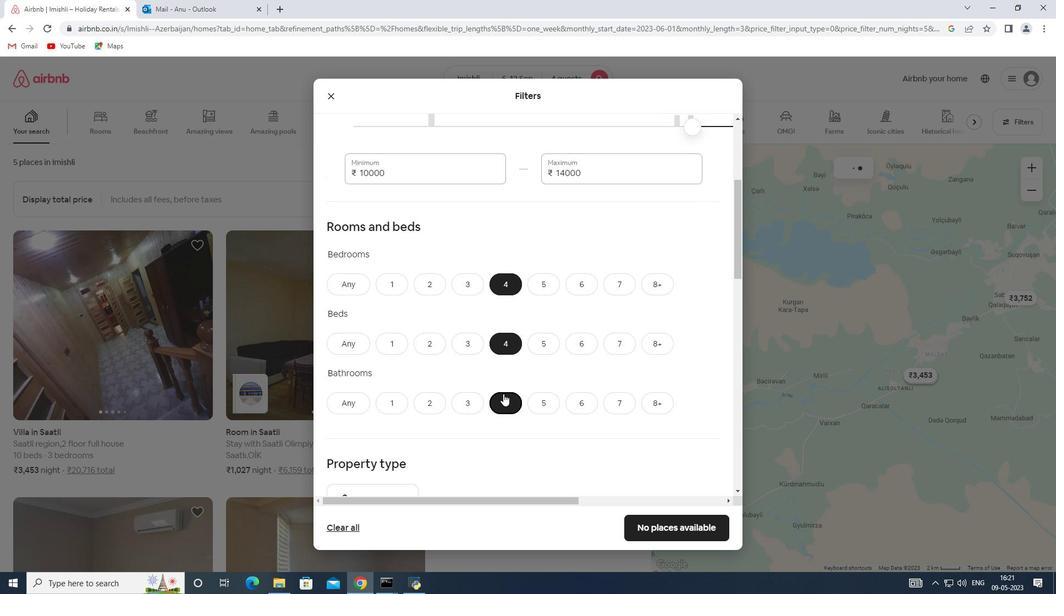 
Action: Mouse scrolled (503, 392) with delta (0, 0)
Screenshot: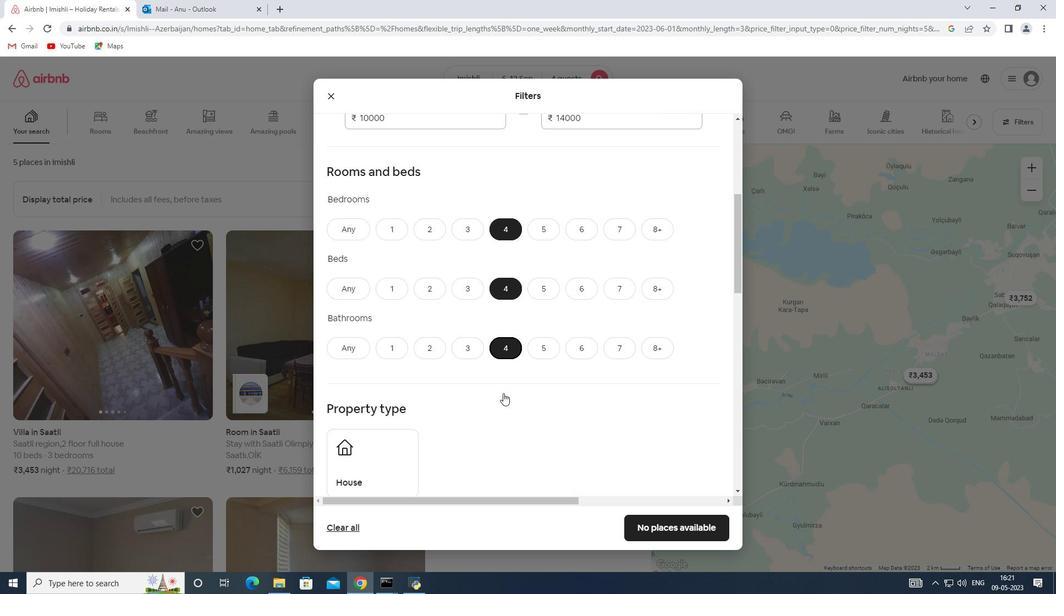 
Action: Mouse scrolled (503, 392) with delta (0, 0)
Screenshot: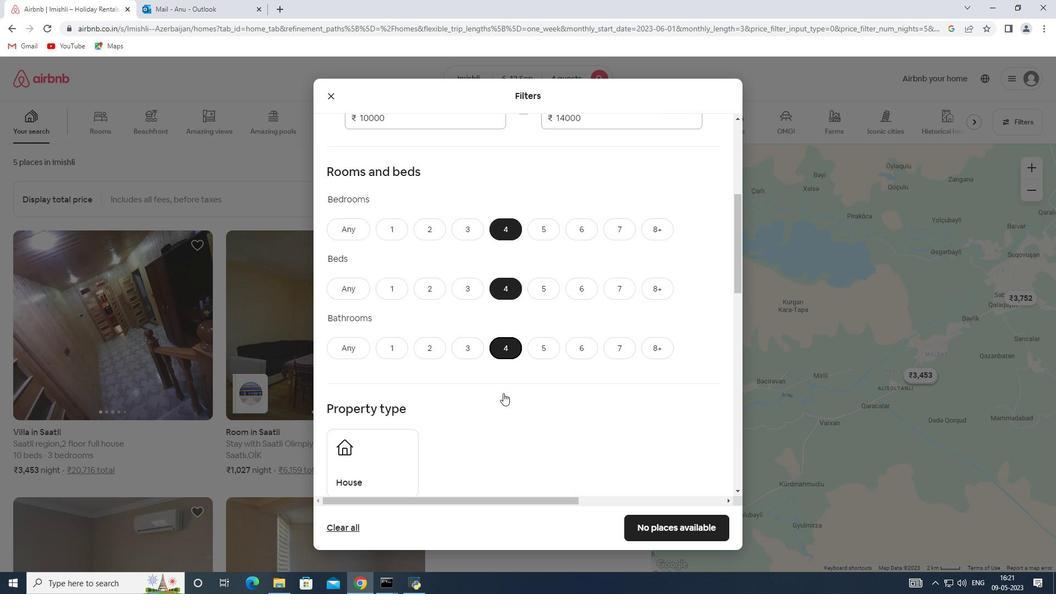 
Action: Mouse moved to (403, 362)
Screenshot: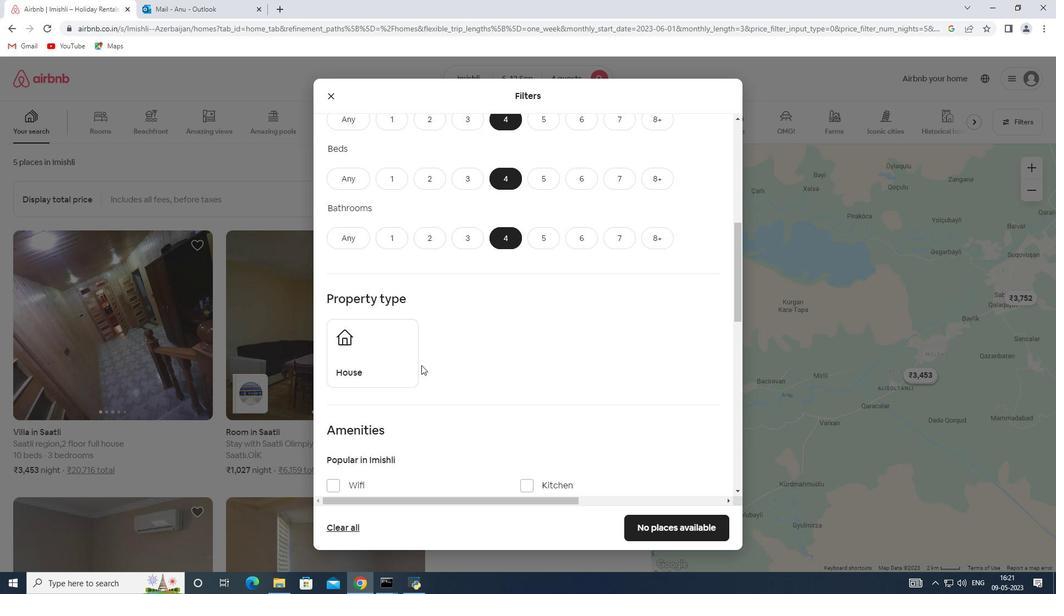 
Action: Mouse pressed left at (403, 362)
Screenshot: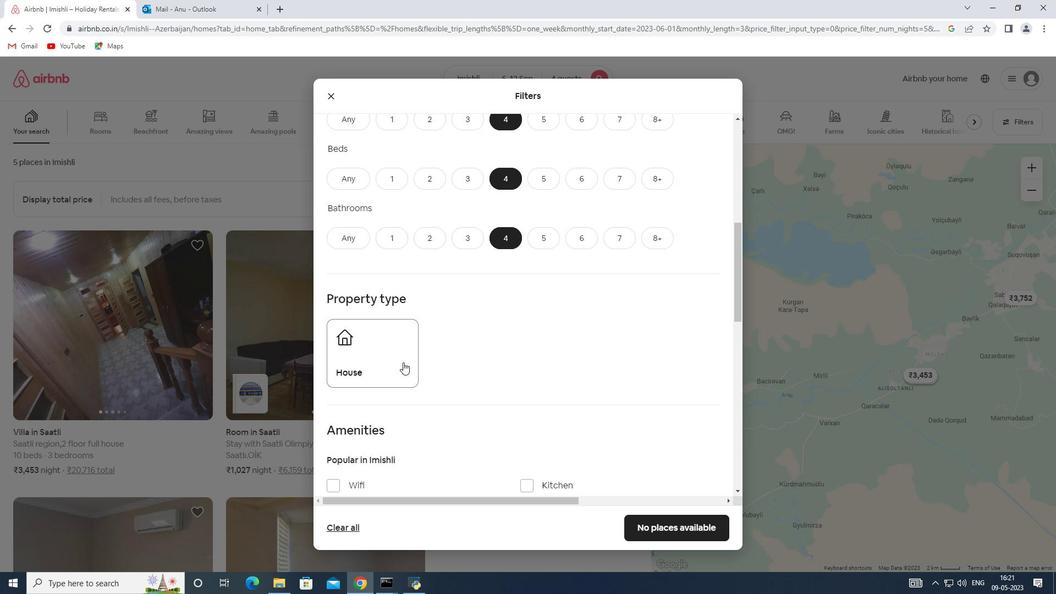 
Action: Mouse moved to (475, 340)
Screenshot: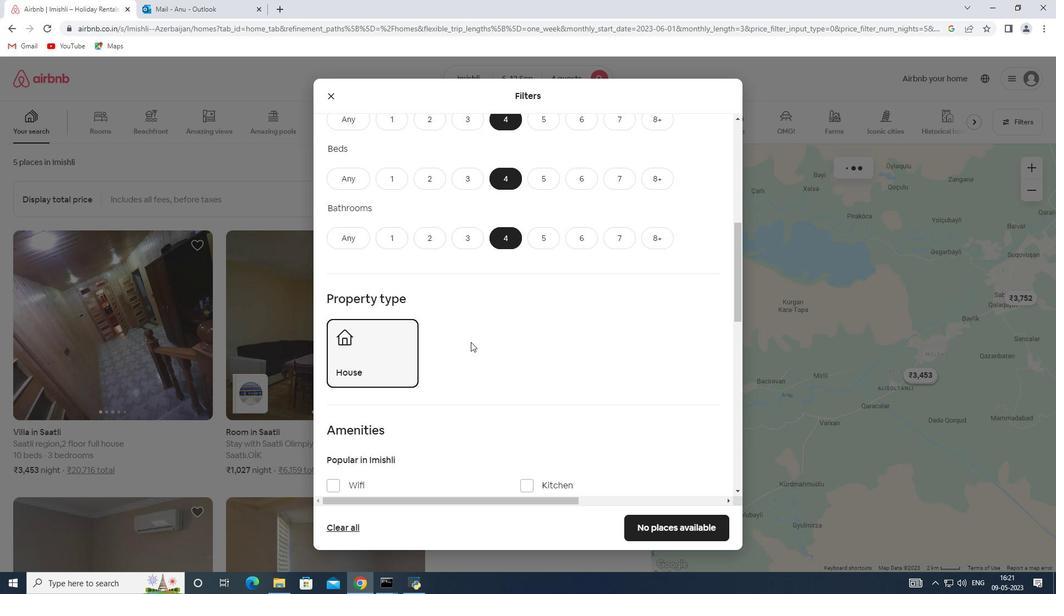 
Action: Mouse scrolled (475, 339) with delta (0, 0)
Screenshot: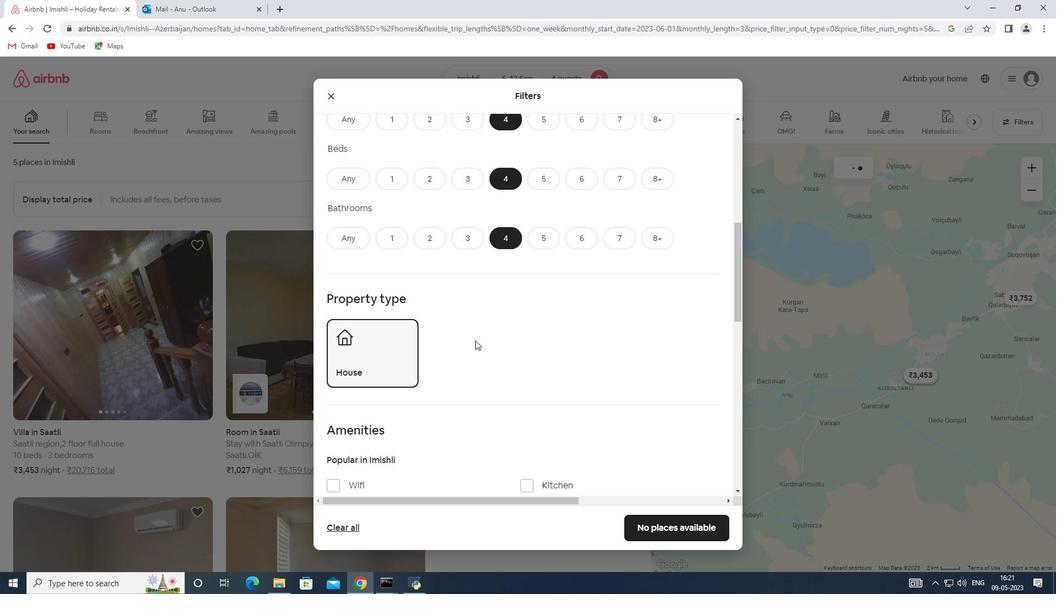 
Action: Mouse scrolled (475, 339) with delta (0, 0)
Screenshot: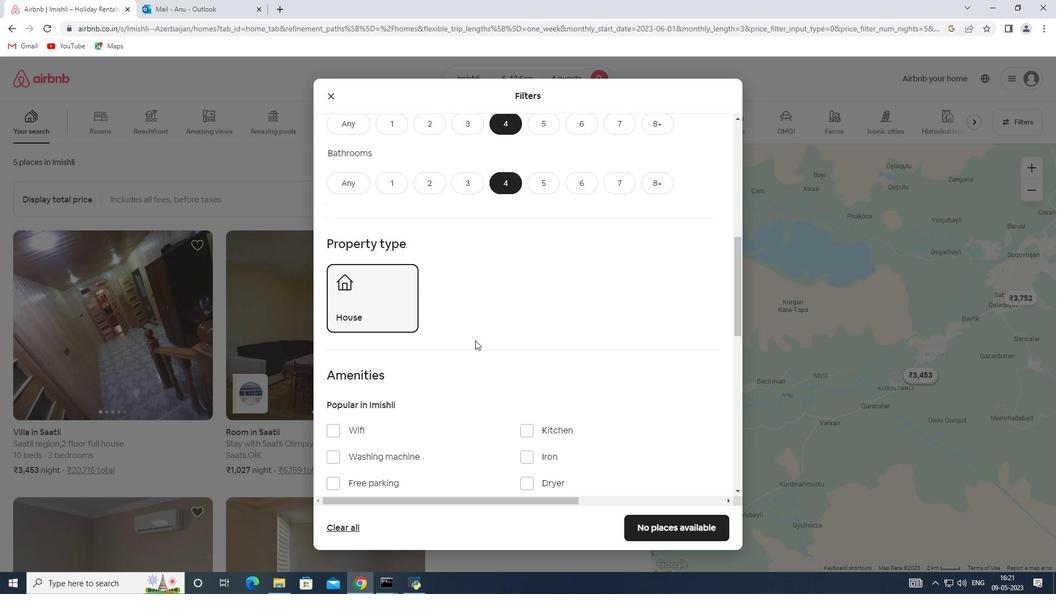 
Action: Mouse moved to (360, 374)
Screenshot: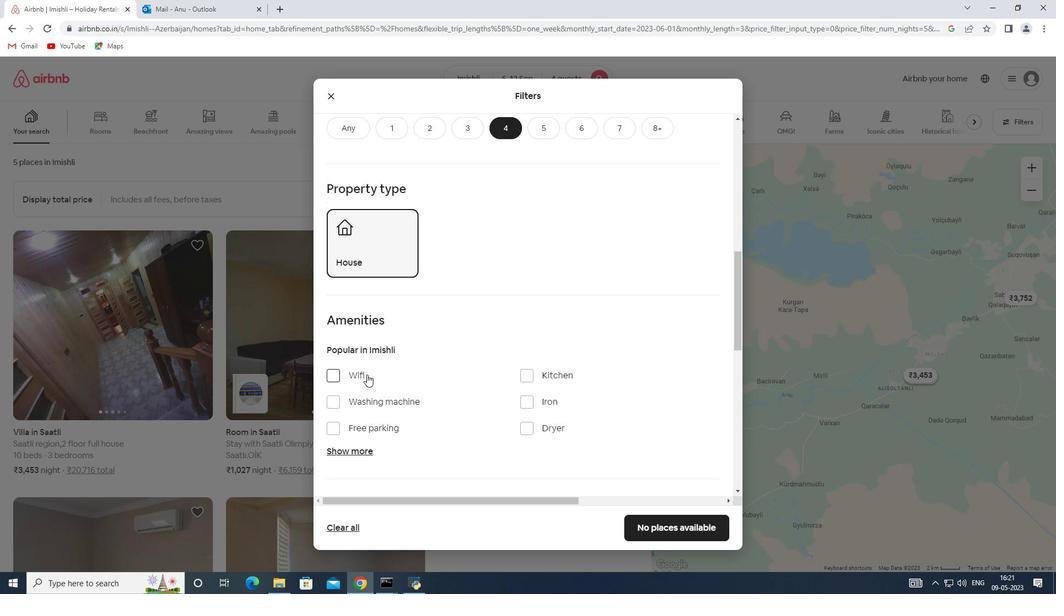 
Action: Mouse pressed left at (360, 374)
Screenshot: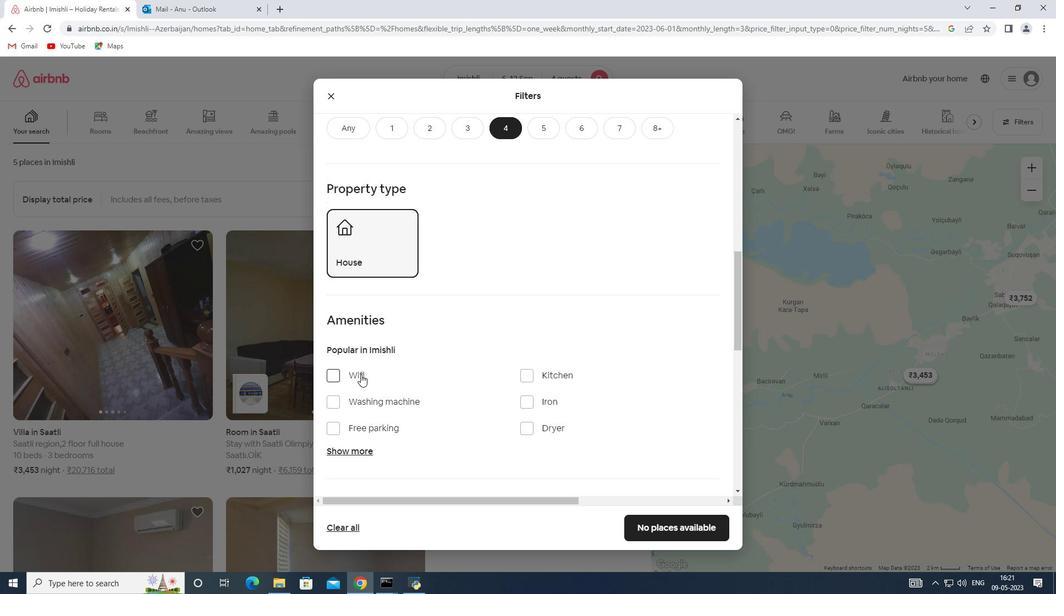 
Action: Mouse moved to (357, 451)
Screenshot: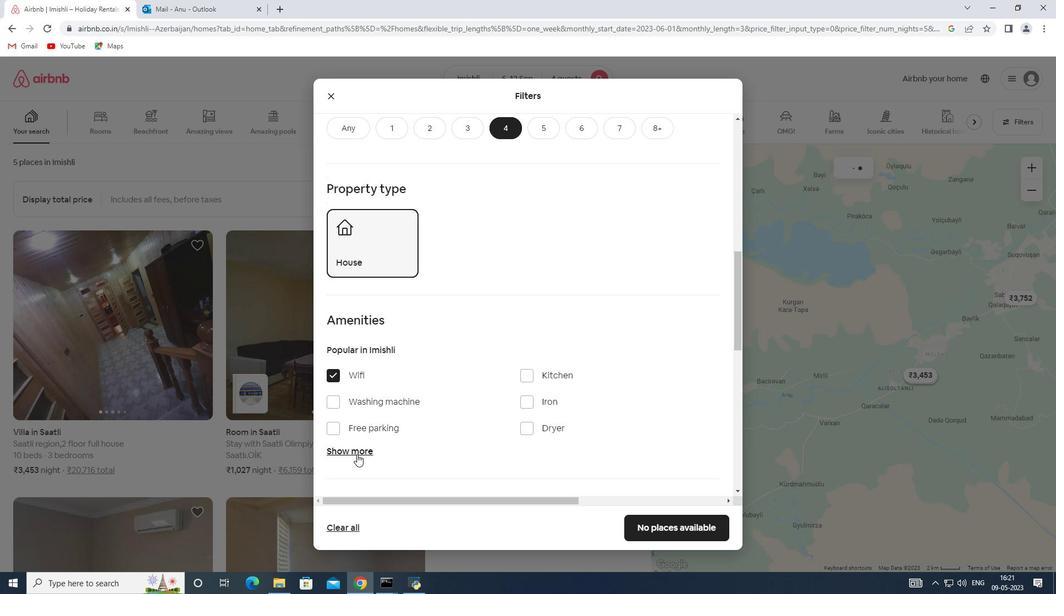 
Action: Mouse pressed left at (357, 451)
Screenshot: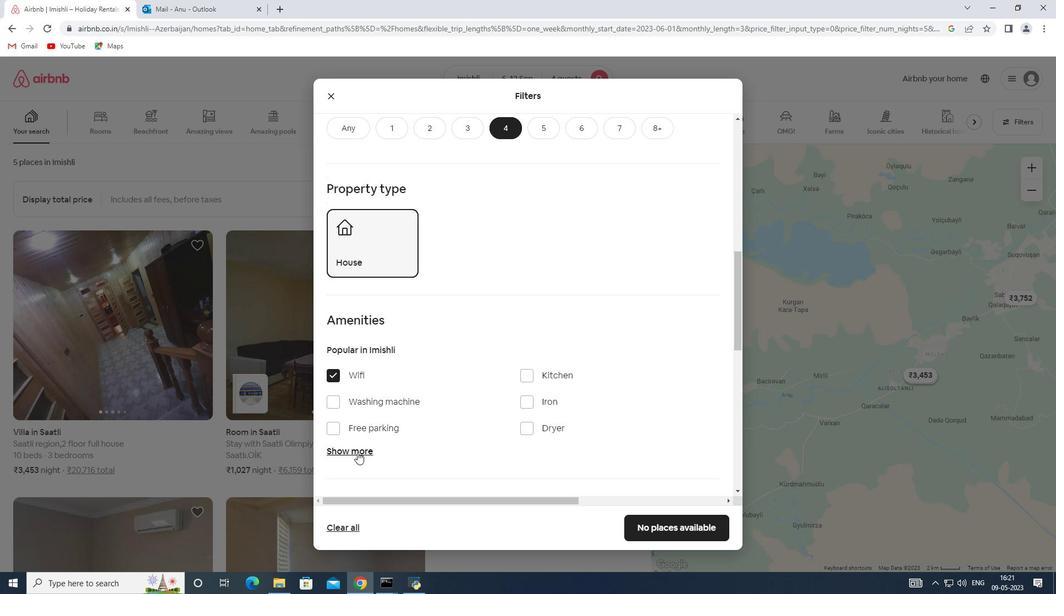 
Action: Mouse moved to (545, 354)
Screenshot: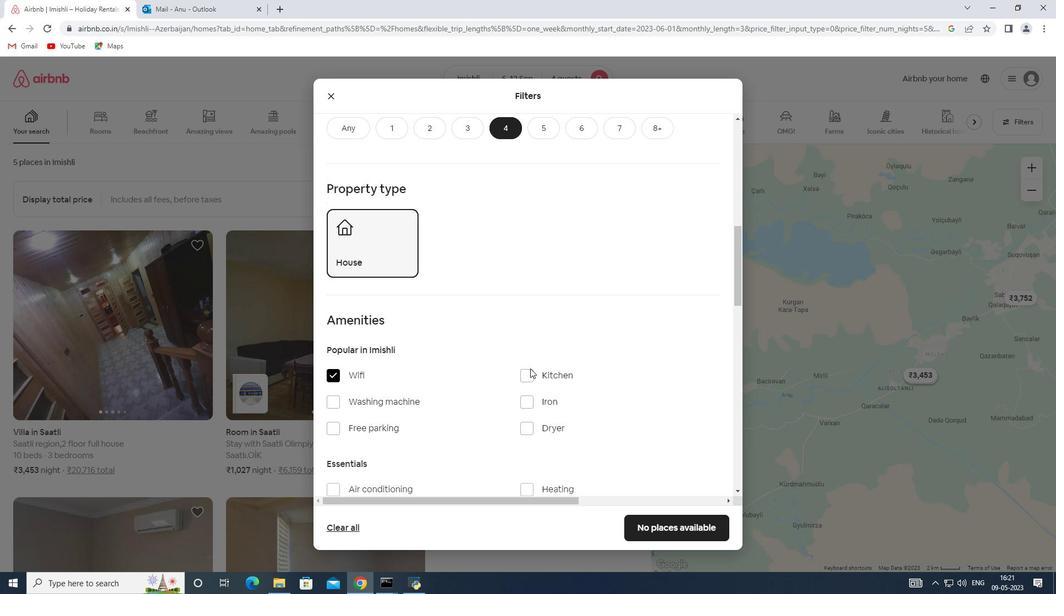 
Action: Mouse scrolled (545, 354) with delta (0, 0)
Screenshot: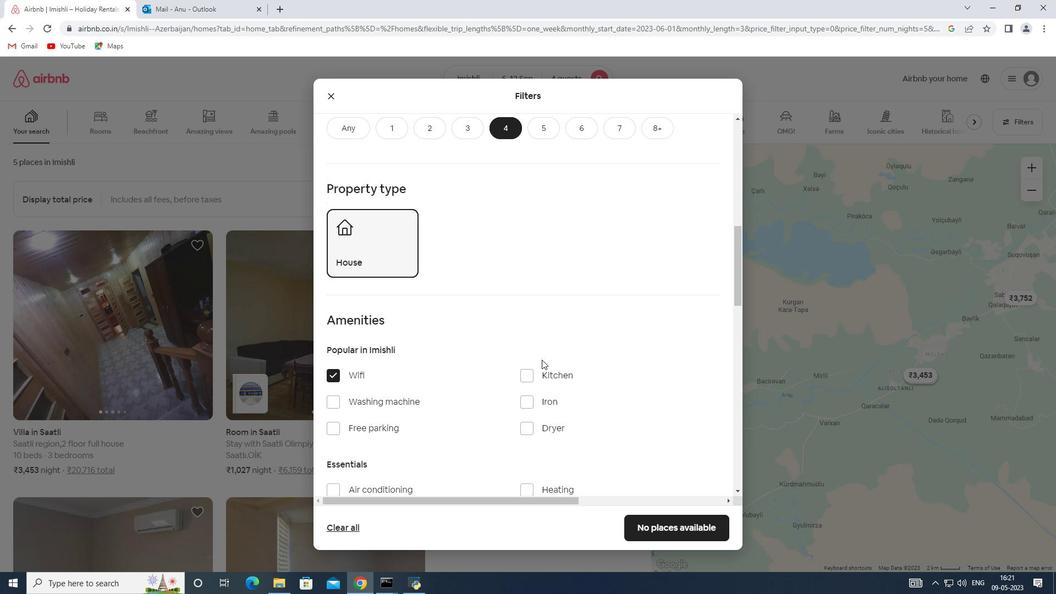 
Action: Mouse scrolled (545, 354) with delta (0, 0)
Screenshot: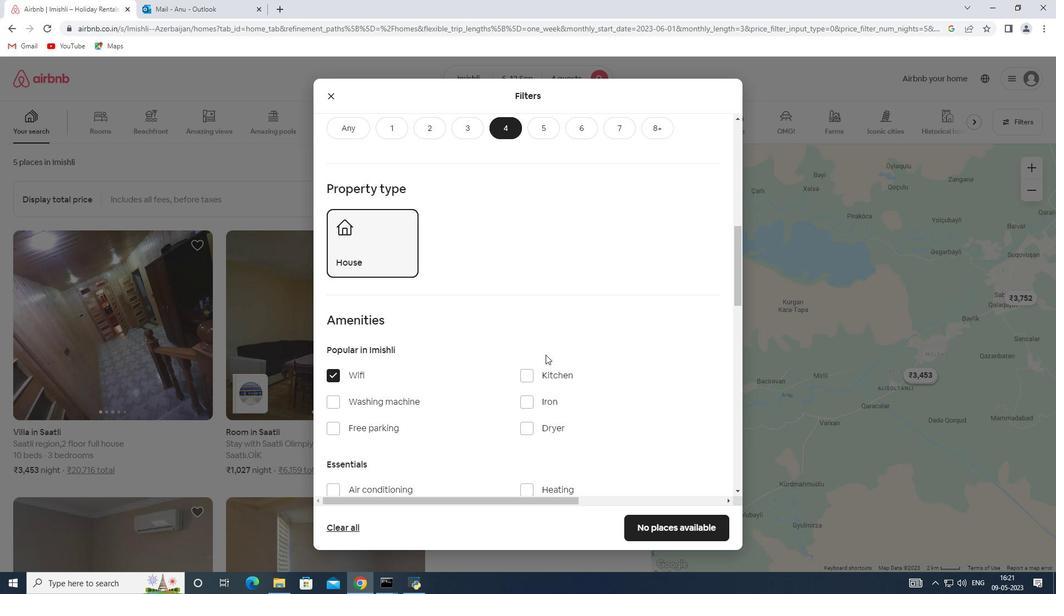
Action: Mouse scrolled (545, 354) with delta (0, 0)
Screenshot: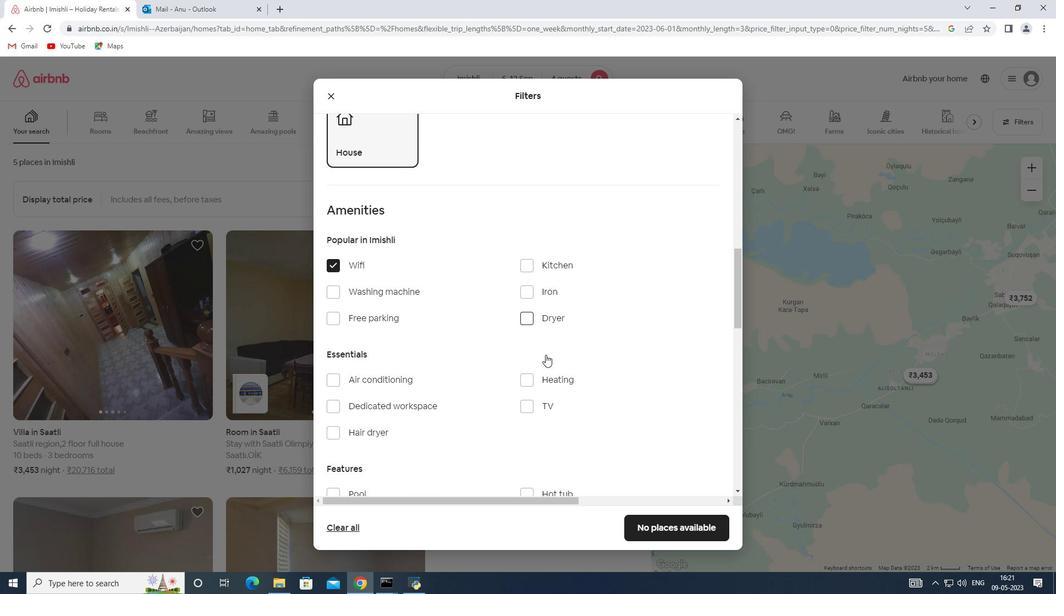 
Action: Mouse moved to (525, 348)
Screenshot: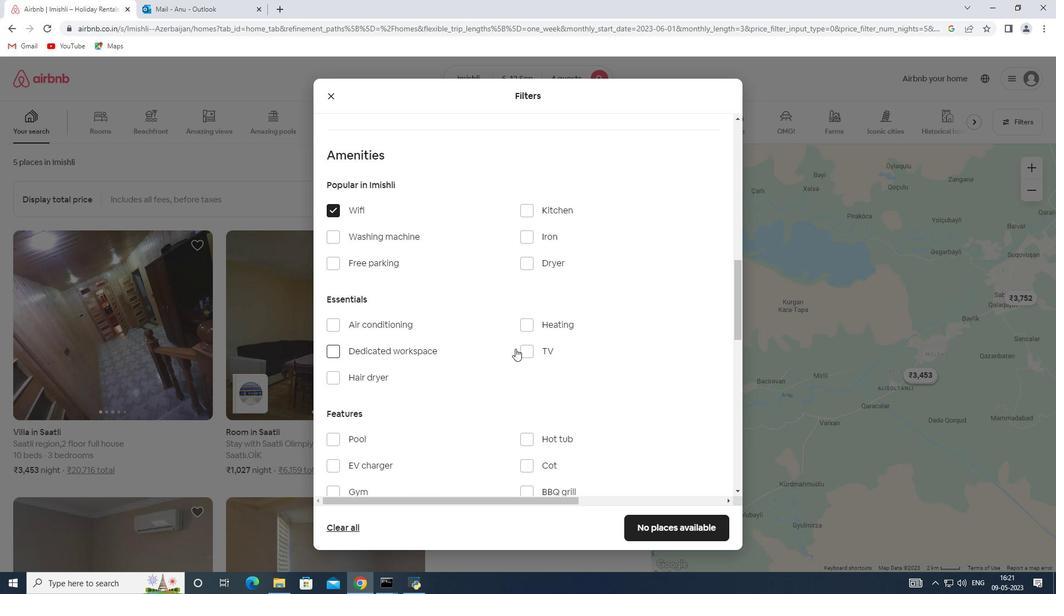 
Action: Mouse pressed left at (525, 348)
Screenshot: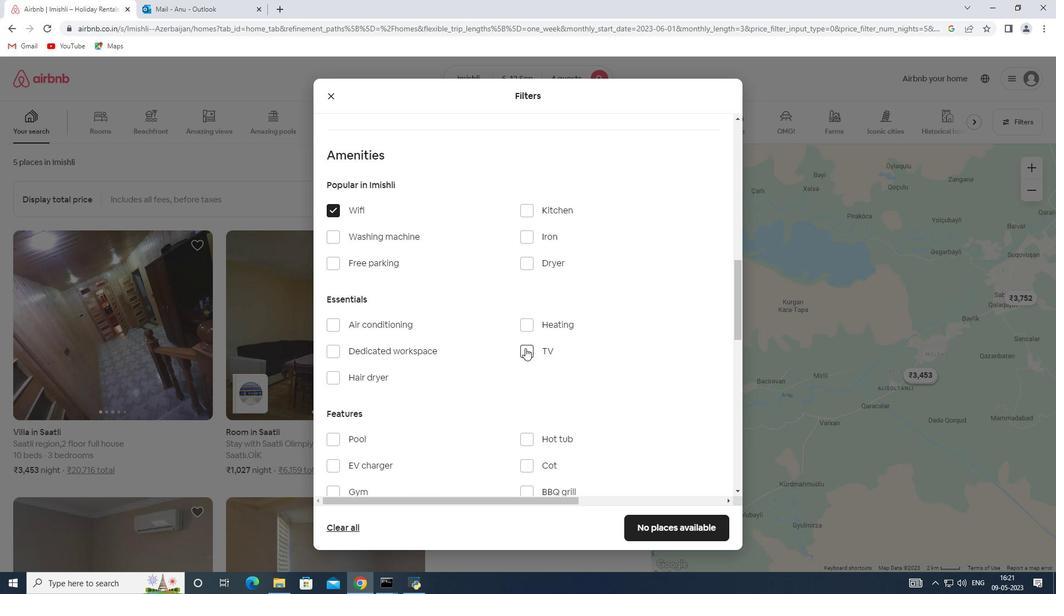 
Action: Mouse moved to (450, 360)
Screenshot: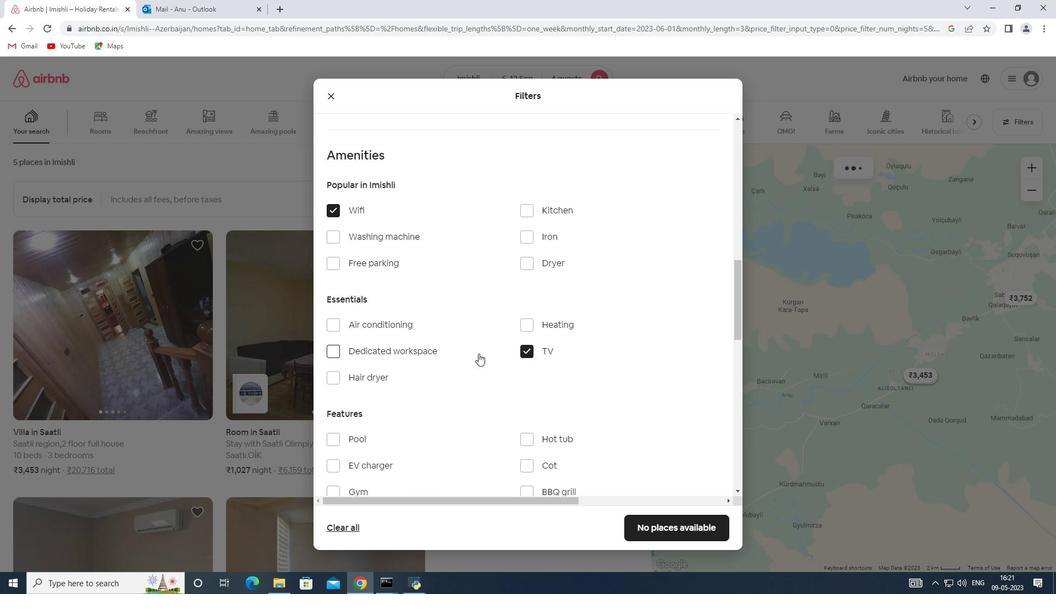 
Action: Mouse scrolled (450, 360) with delta (0, 0)
Screenshot: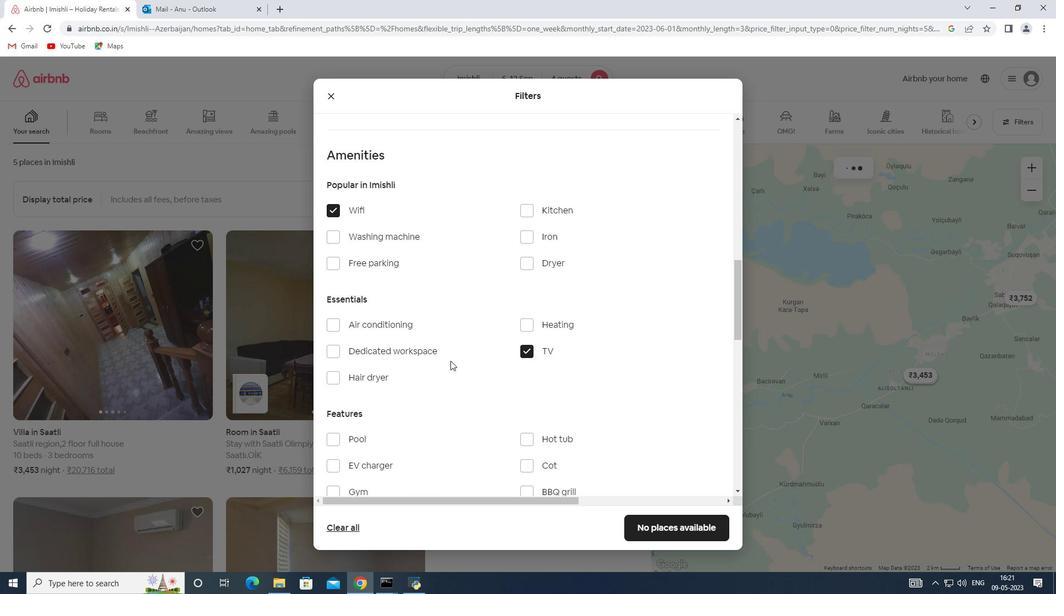 
Action: Mouse scrolled (450, 360) with delta (0, 0)
Screenshot: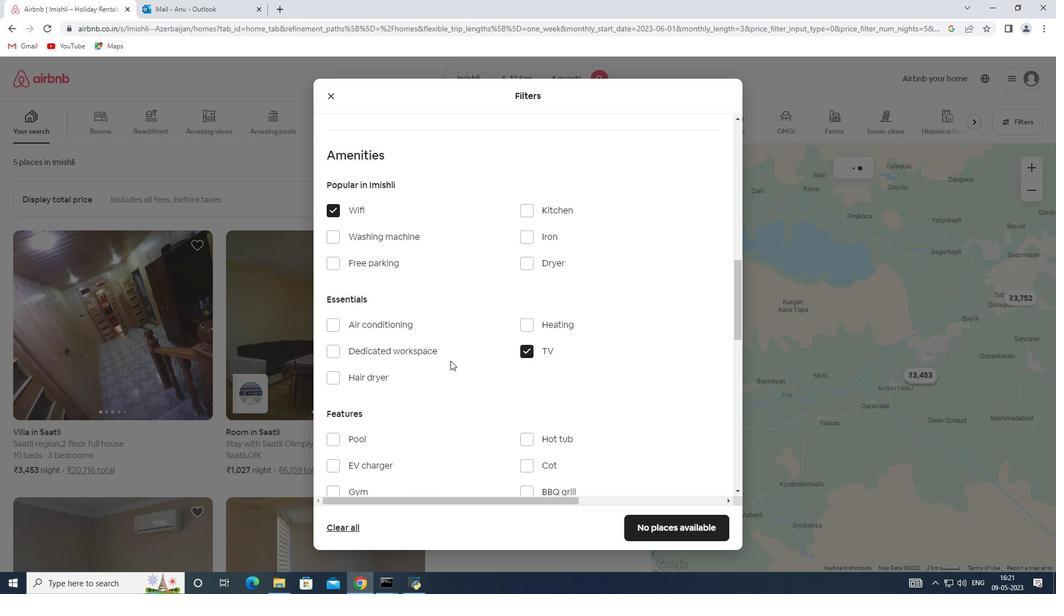 
Action: Mouse scrolled (450, 360) with delta (0, 0)
Screenshot: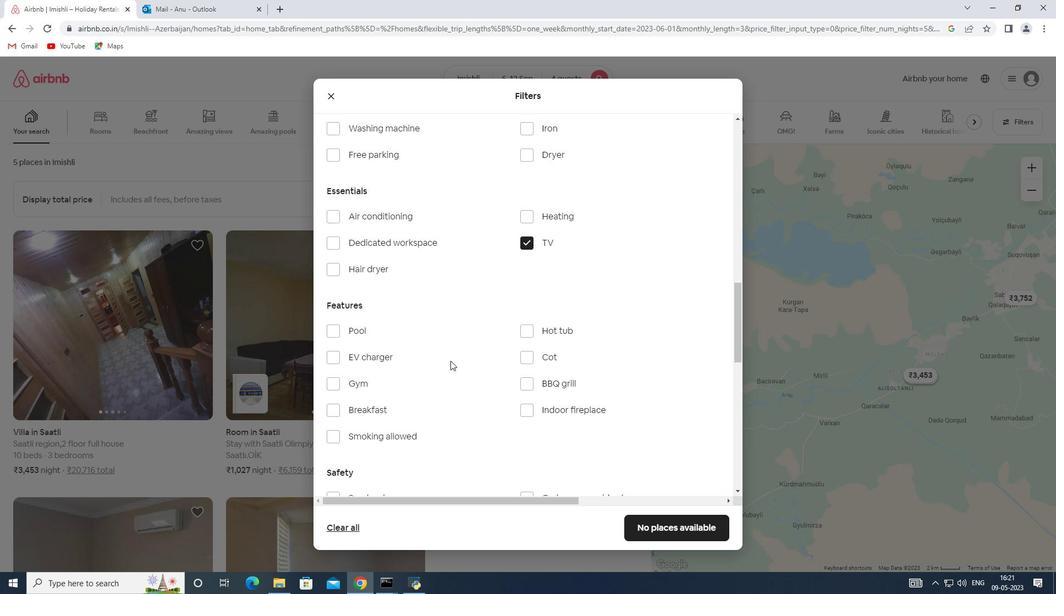 
Action: Mouse moved to (350, 327)
Screenshot: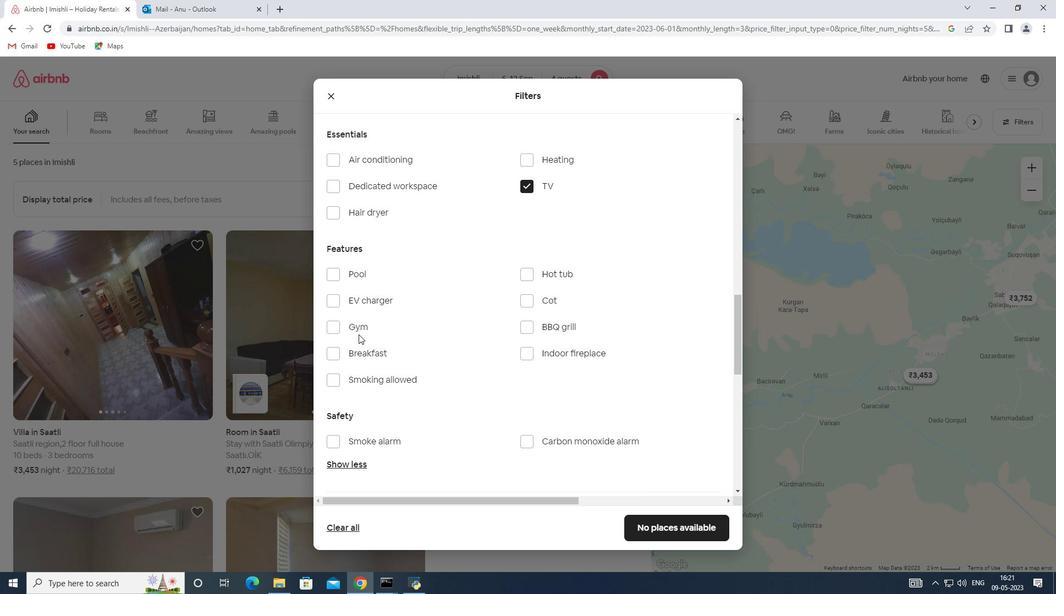 
Action: Mouse pressed left at (350, 327)
Screenshot: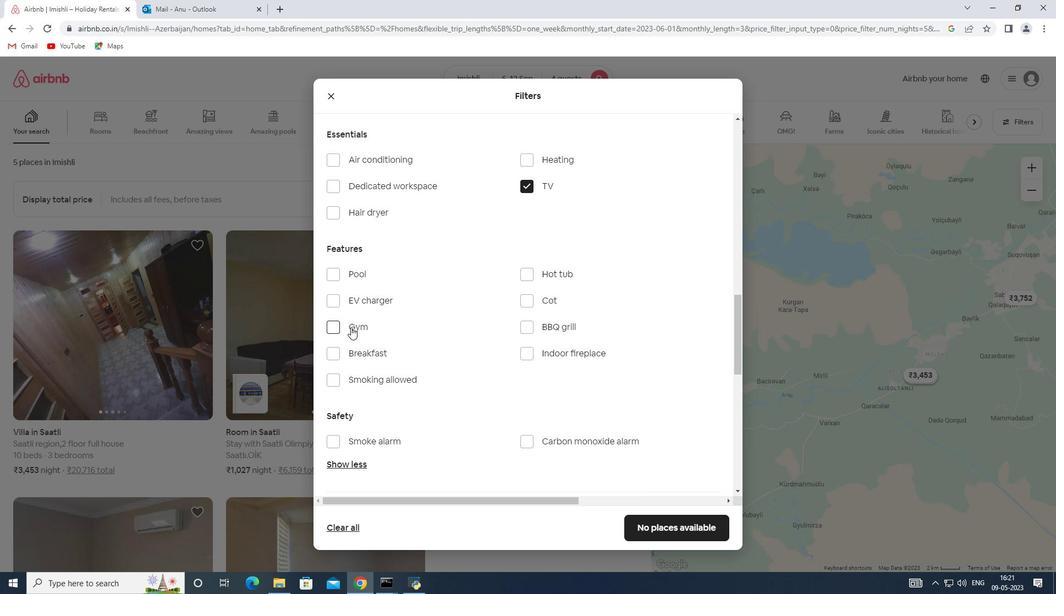 
Action: Mouse moved to (356, 352)
Screenshot: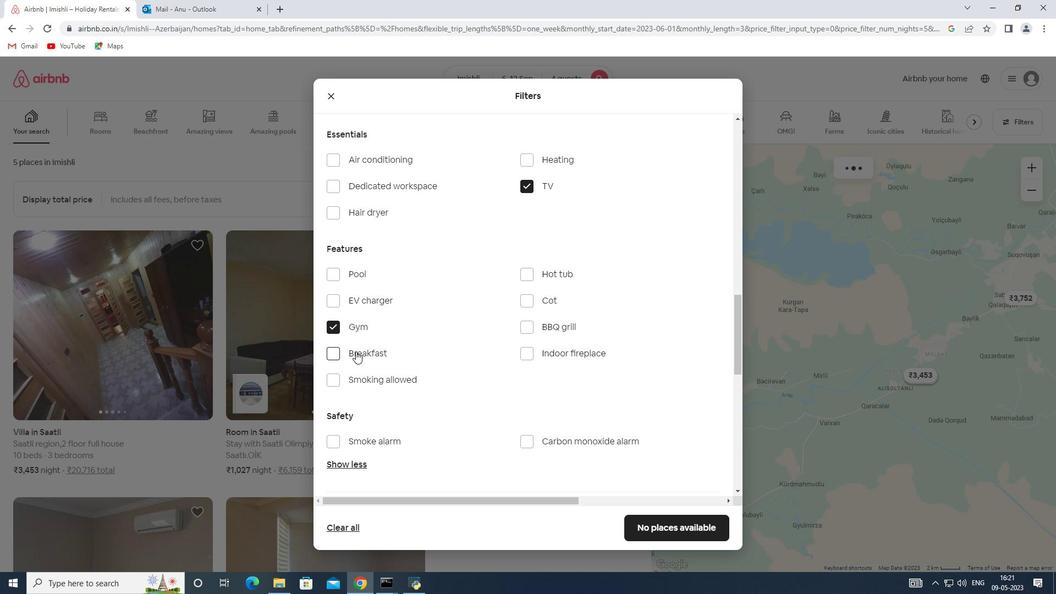 
Action: Mouse pressed left at (356, 352)
Screenshot: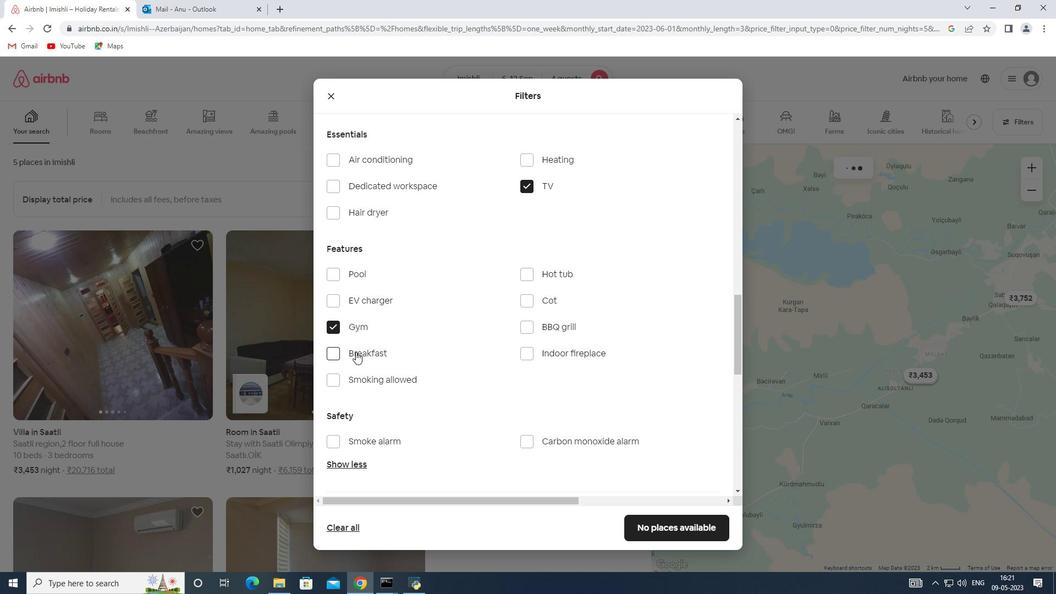 
Action: Mouse moved to (437, 353)
Screenshot: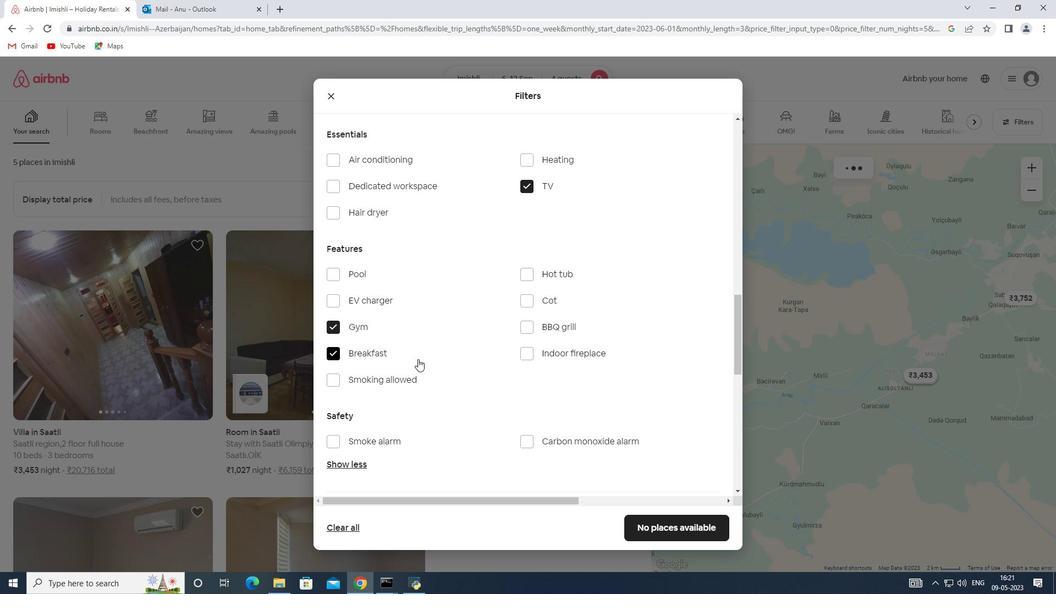 
Action: Mouse scrolled (437, 352) with delta (0, 0)
Screenshot: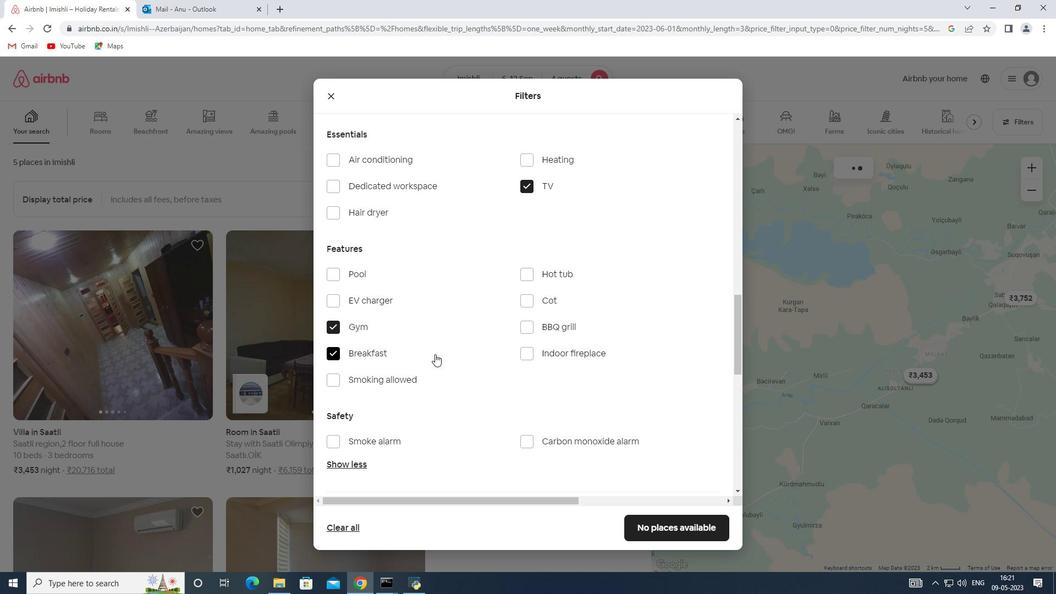 
Action: Mouse scrolled (437, 352) with delta (0, 0)
Screenshot: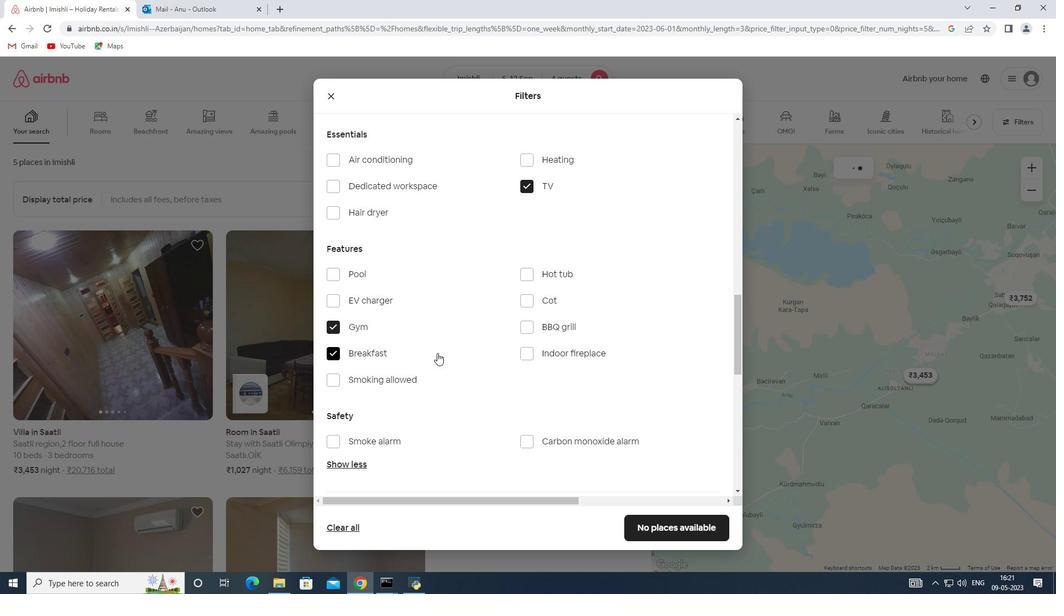
Action: Mouse scrolled (437, 352) with delta (0, 0)
Screenshot: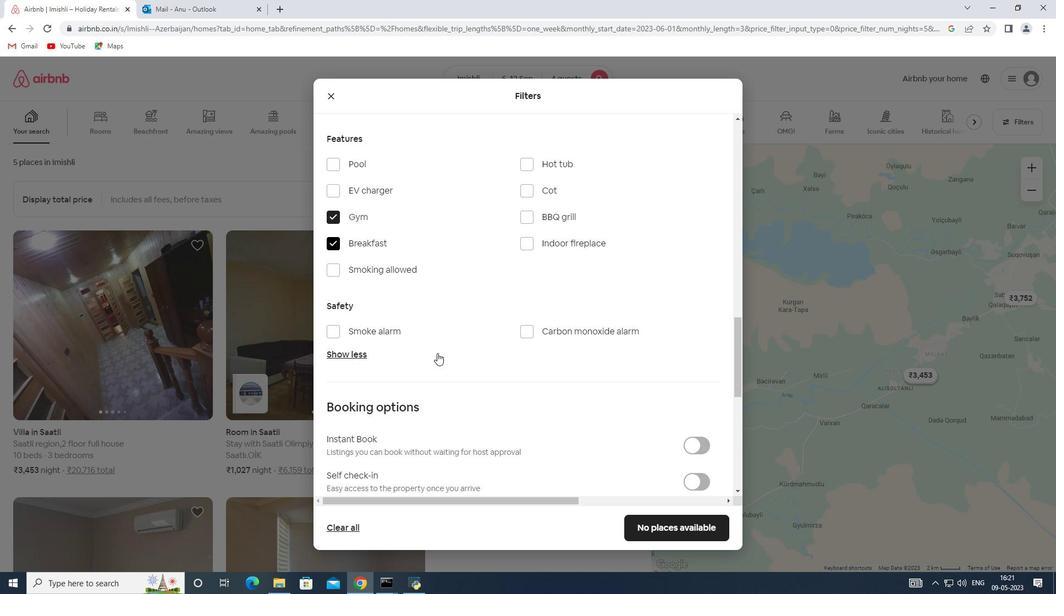 
Action: Mouse scrolled (437, 352) with delta (0, 0)
Screenshot: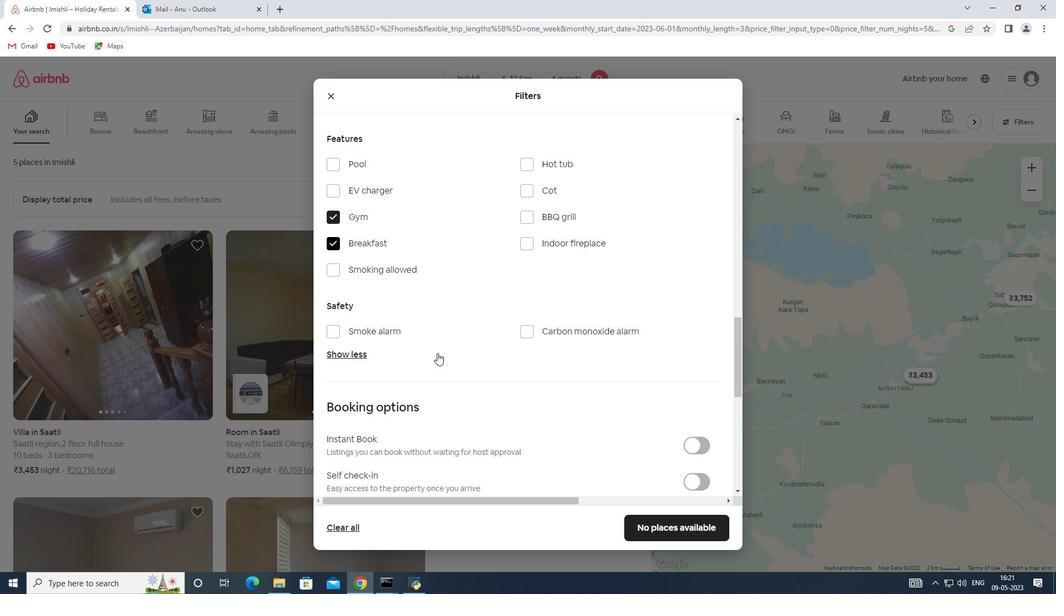 
Action: Mouse moved to (504, 359)
Screenshot: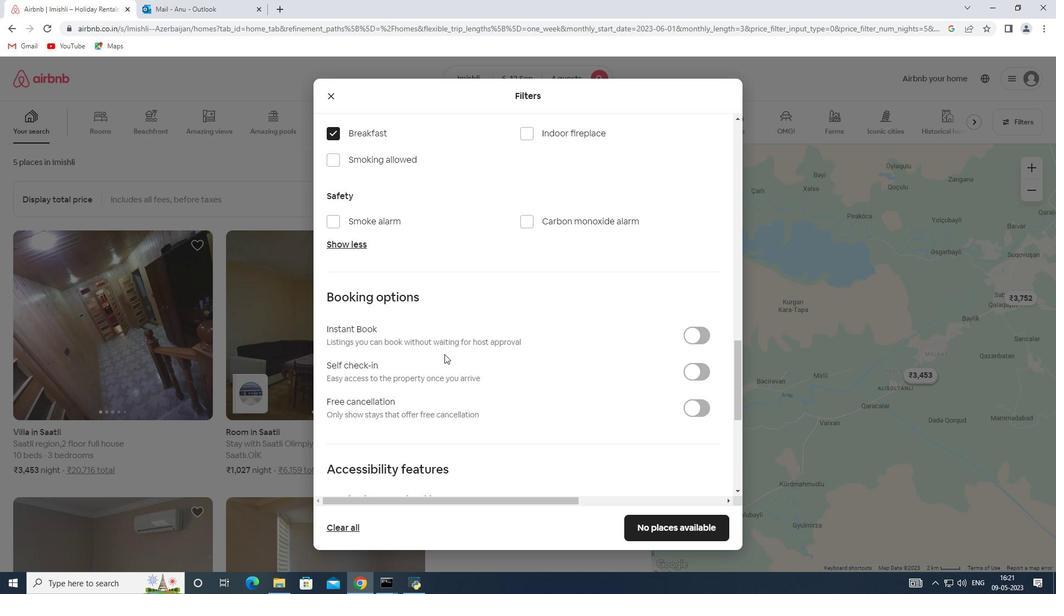 
Action: Mouse scrolled (504, 359) with delta (0, 0)
Screenshot: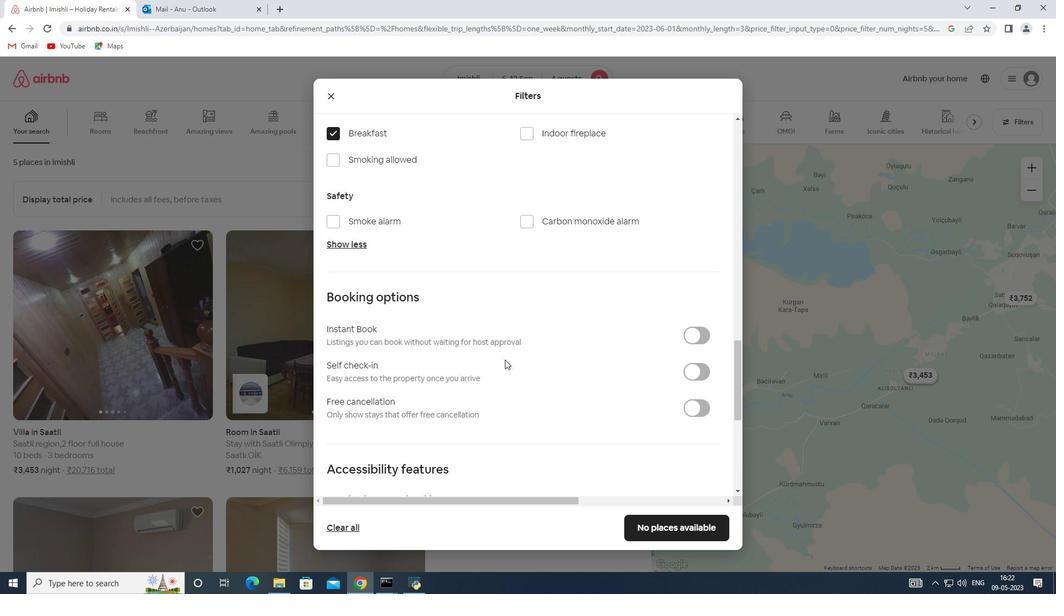 
Action: Mouse moved to (704, 316)
Screenshot: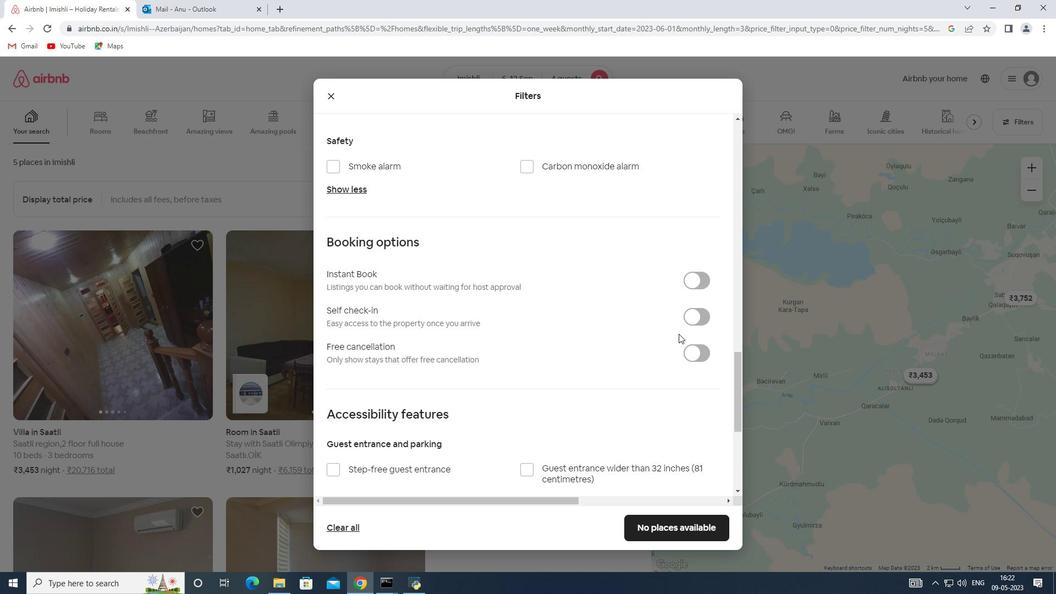 
Action: Mouse pressed left at (704, 316)
Screenshot: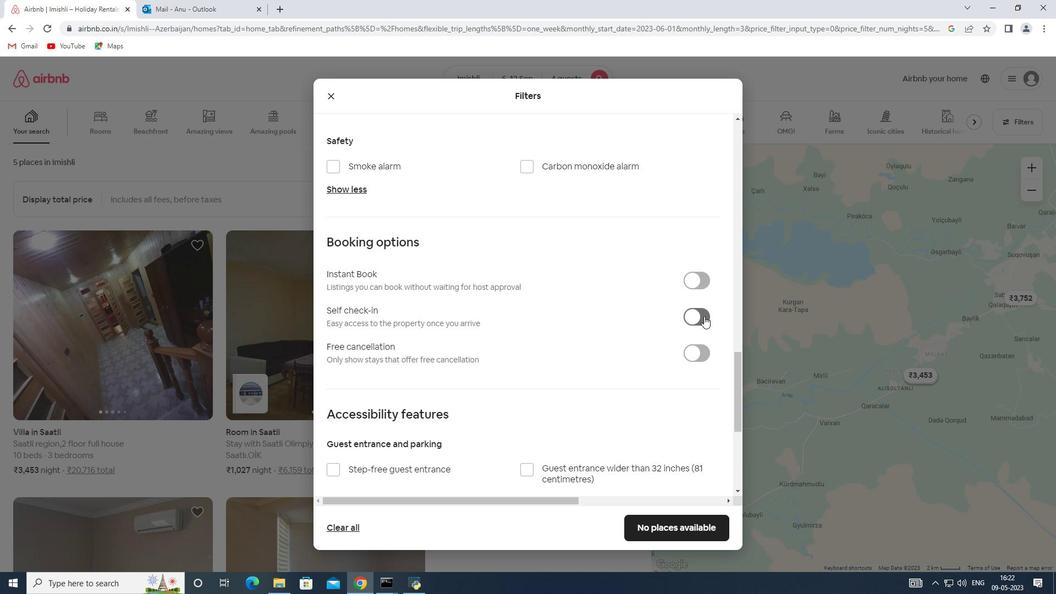 
Action: Mouse moved to (448, 336)
Screenshot: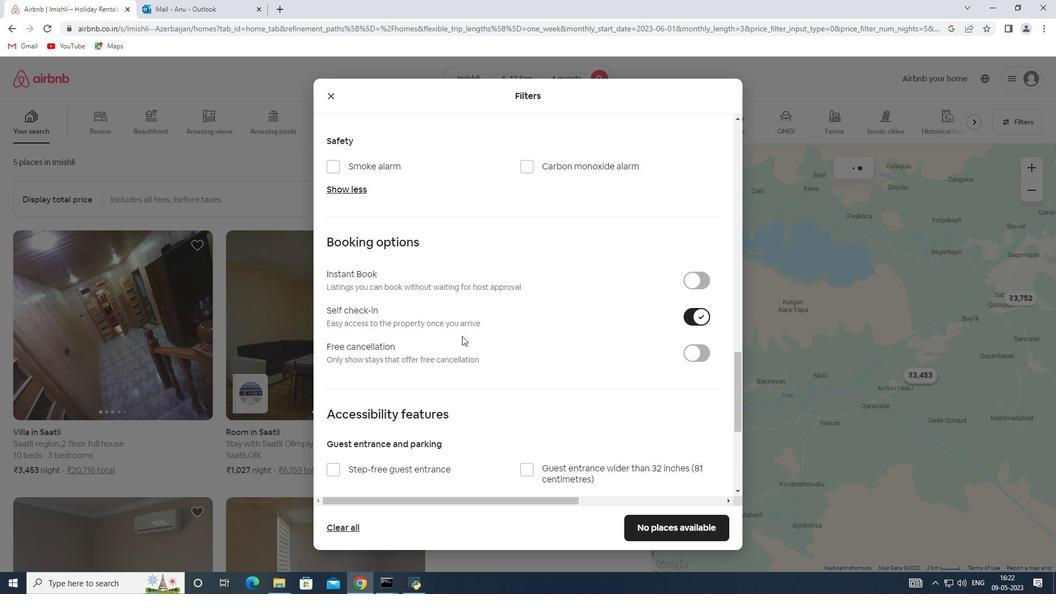 
Action: Mouse scrolled (448, 335) with delta (0, 0)
Screenshot: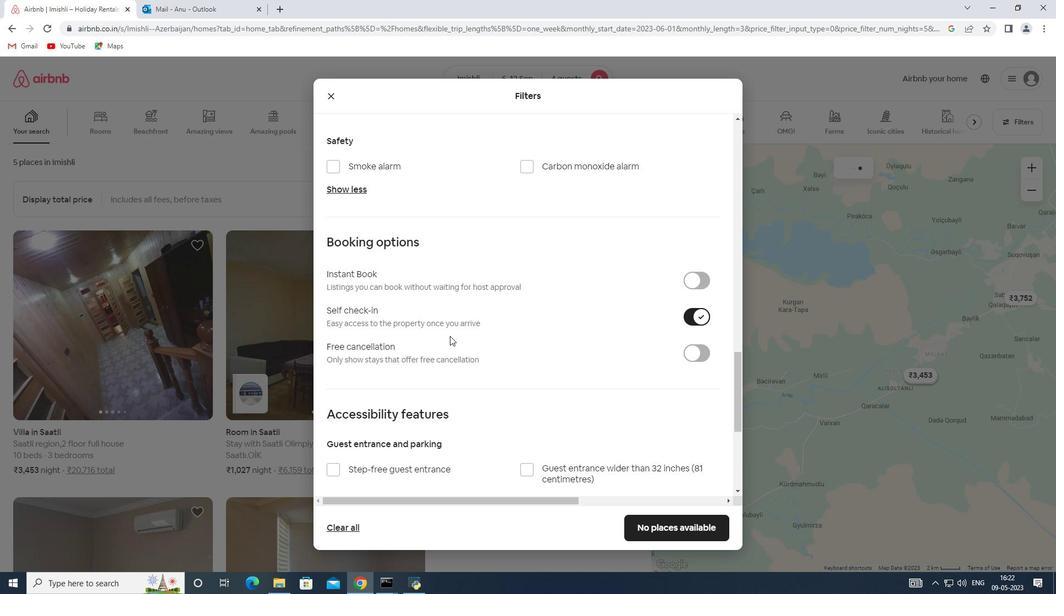
Action: Mouse scrolled (448, 335) with delta (0, 0)
Screenshot: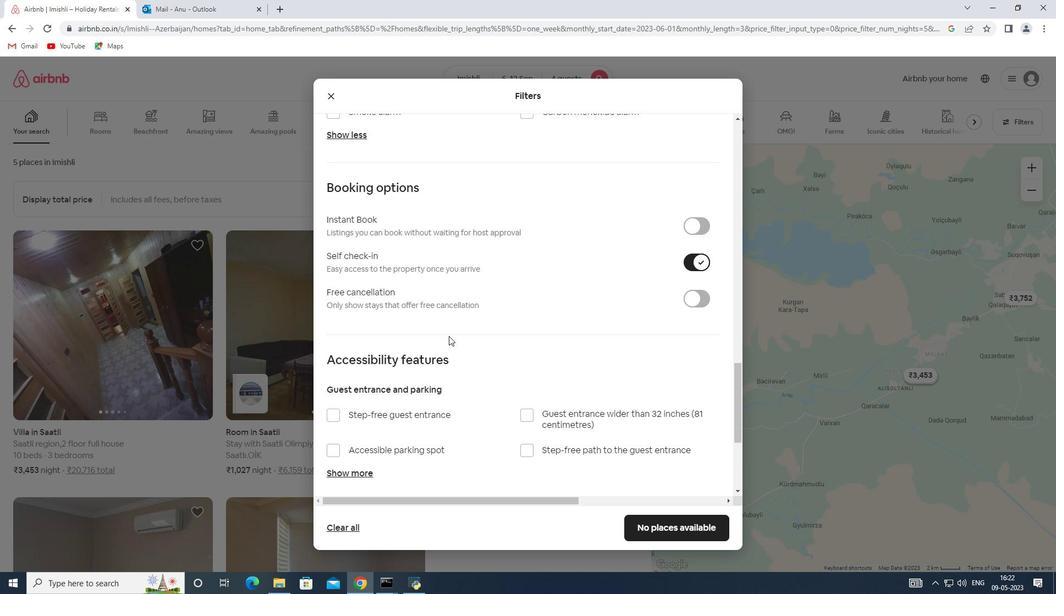 
Action: Mouse scrolled (448, 335) with delta (0, 0)
Screenshot: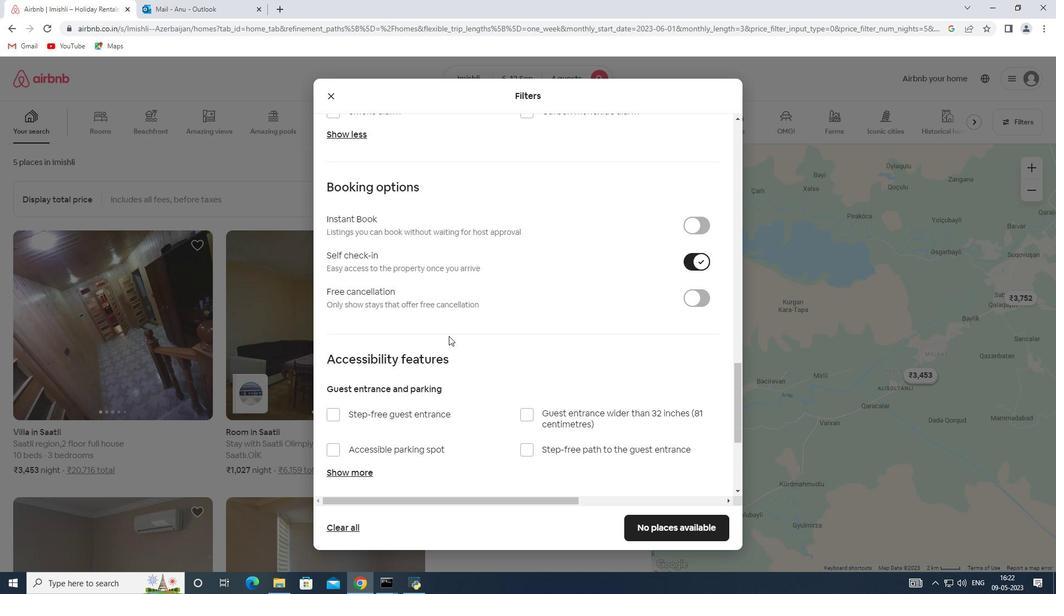 
Action: Mouse scrolled (448, 335) with delta (0, 0)
Screenshot: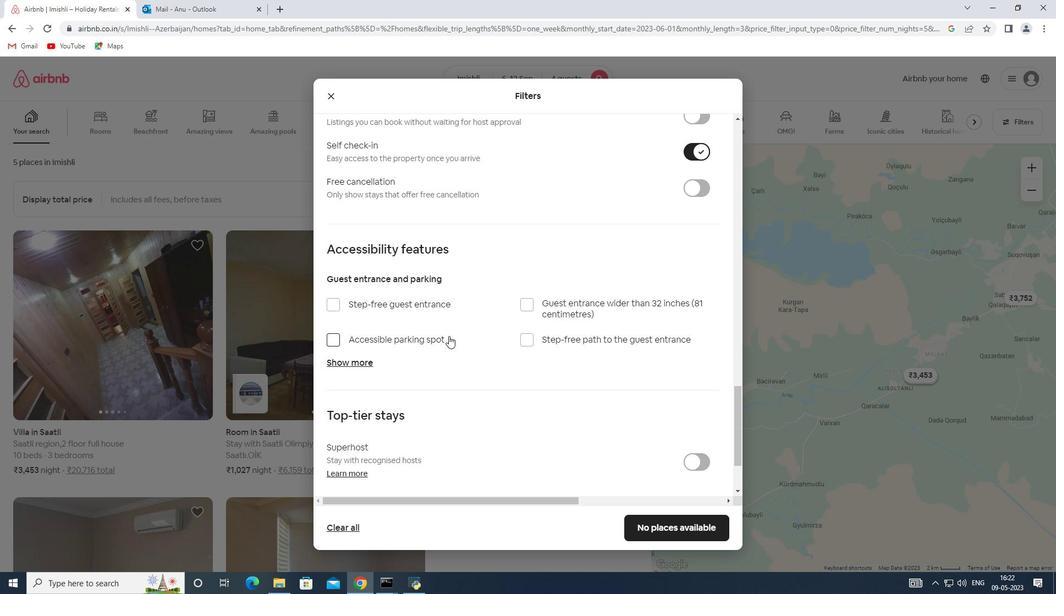 
Action: Mouse scrolled (448, 335) with delta (0, 0)
Screenshot: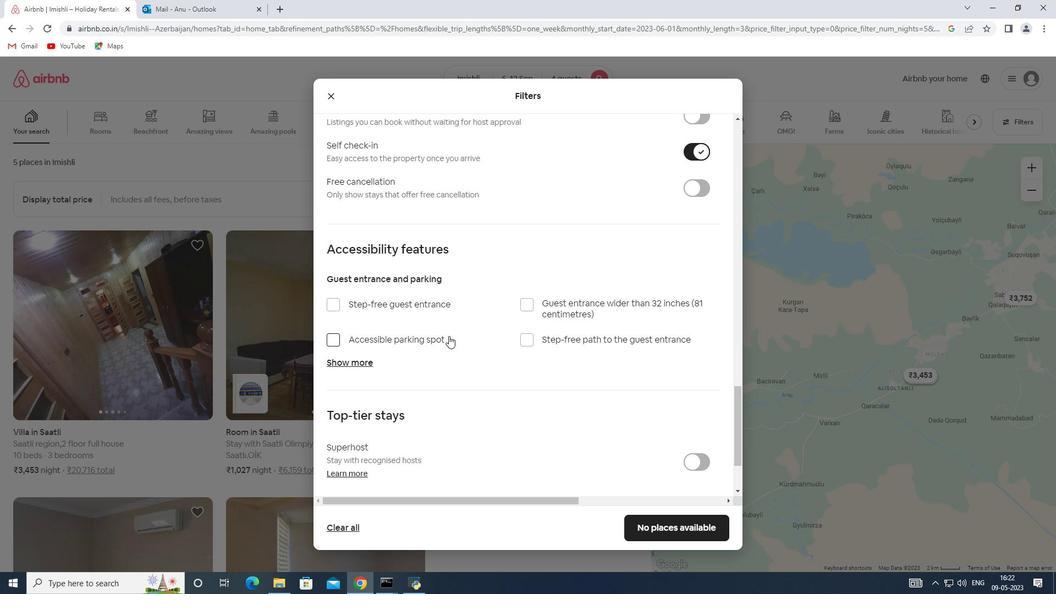 
Action: Mouse scrolled (448, 335) with delta (0, 0)
Screenshot: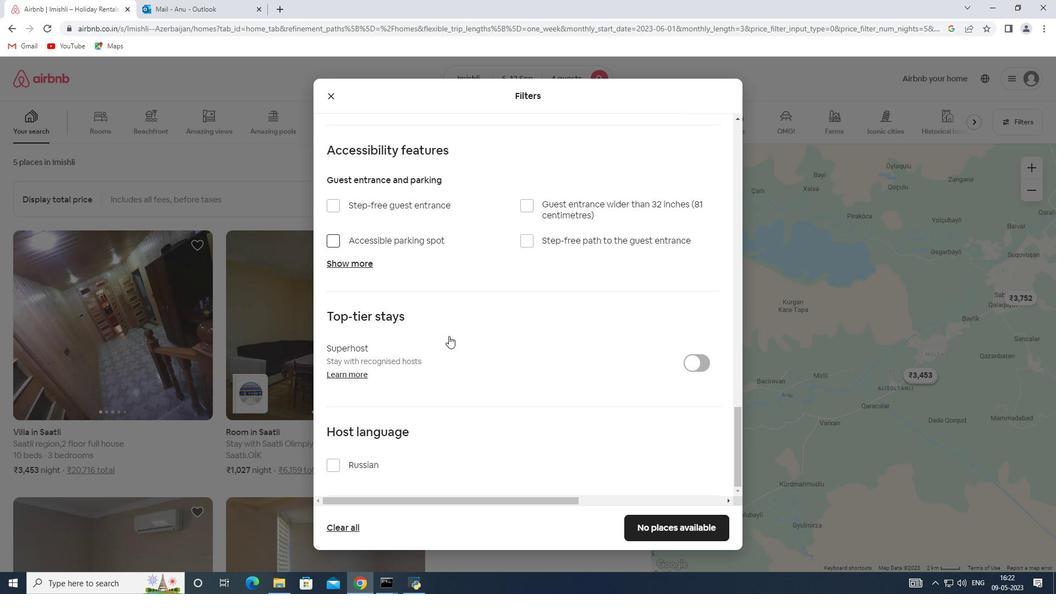 
Action: Mouse scrolled (448, 335) with delta (0, 0)
Screenshot: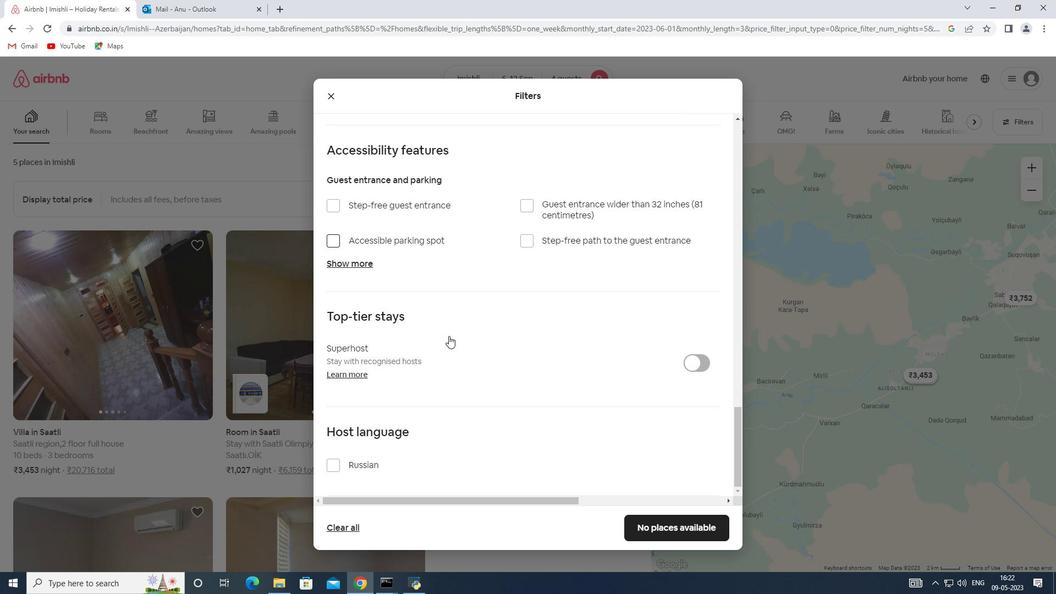 
Action: Mouse moved to (645, 529)
Screenshot: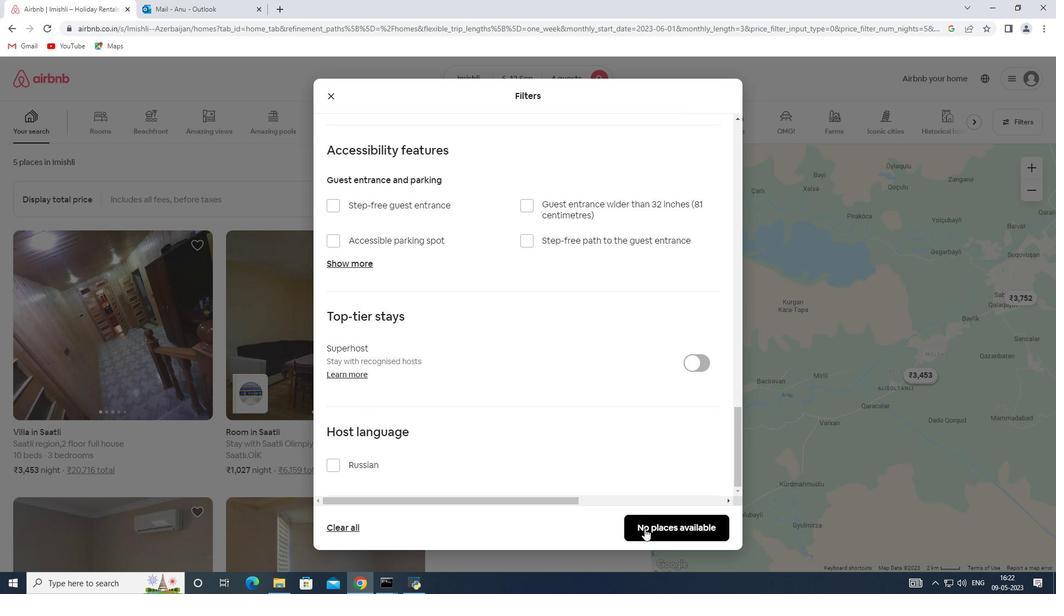 
Action: Mouse pressed left at (645, 529)
Screenshot: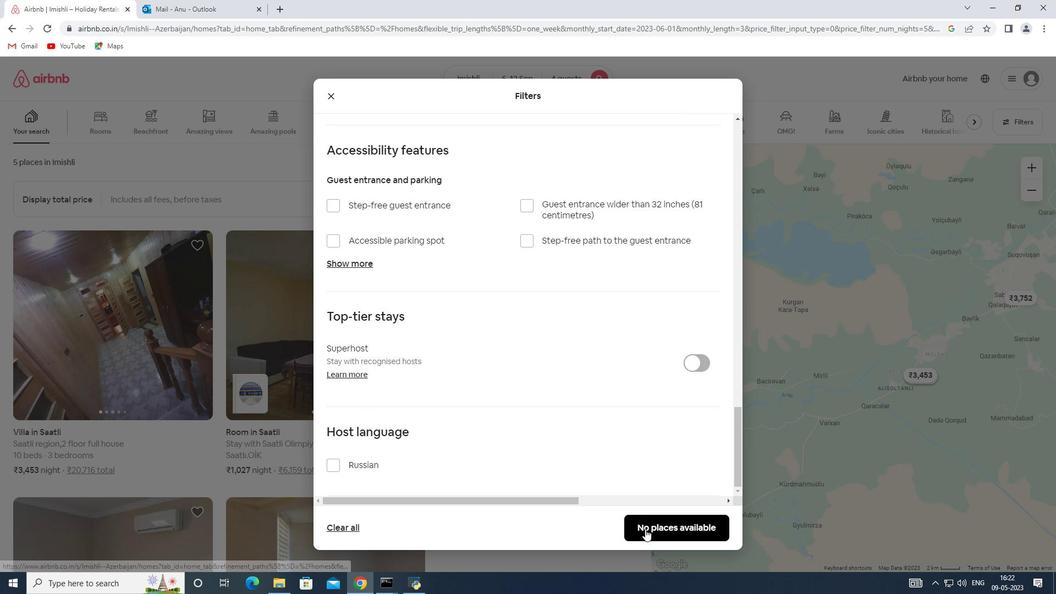 
Action: Mouse moved to (641, 516)
Screenshot: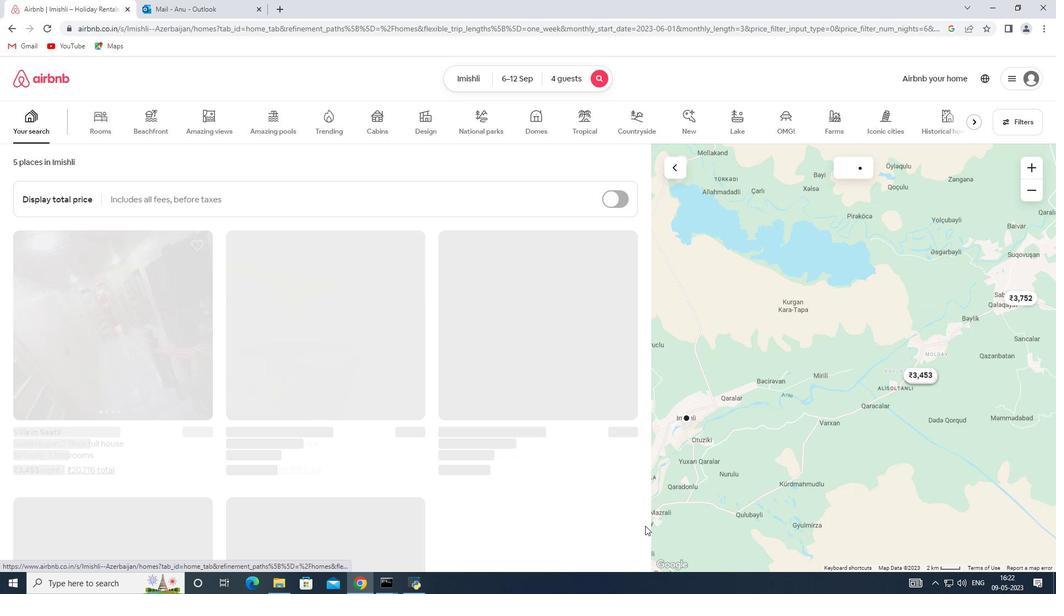 
